 Task: Create Issue Issue0000000326 in Backlog  in Scrum Project Project0000000066 in Jira. Create Issue Issue0000000327 in Backlog  in Scrum Project Project0000000066 in Jira. Create Issue Issue0000000328 in Backlog  in Scrum Project Project0000000066 in Jira. Create Issue Issue0000000329 in Backlog  in Scrum Project Project0000000066 in Jira. Create Issue Issue0000000330 in Backlog  in Scrum Project Project0000000066 in Jira
Action: Mouse moved to (344, 96)
Screenshot: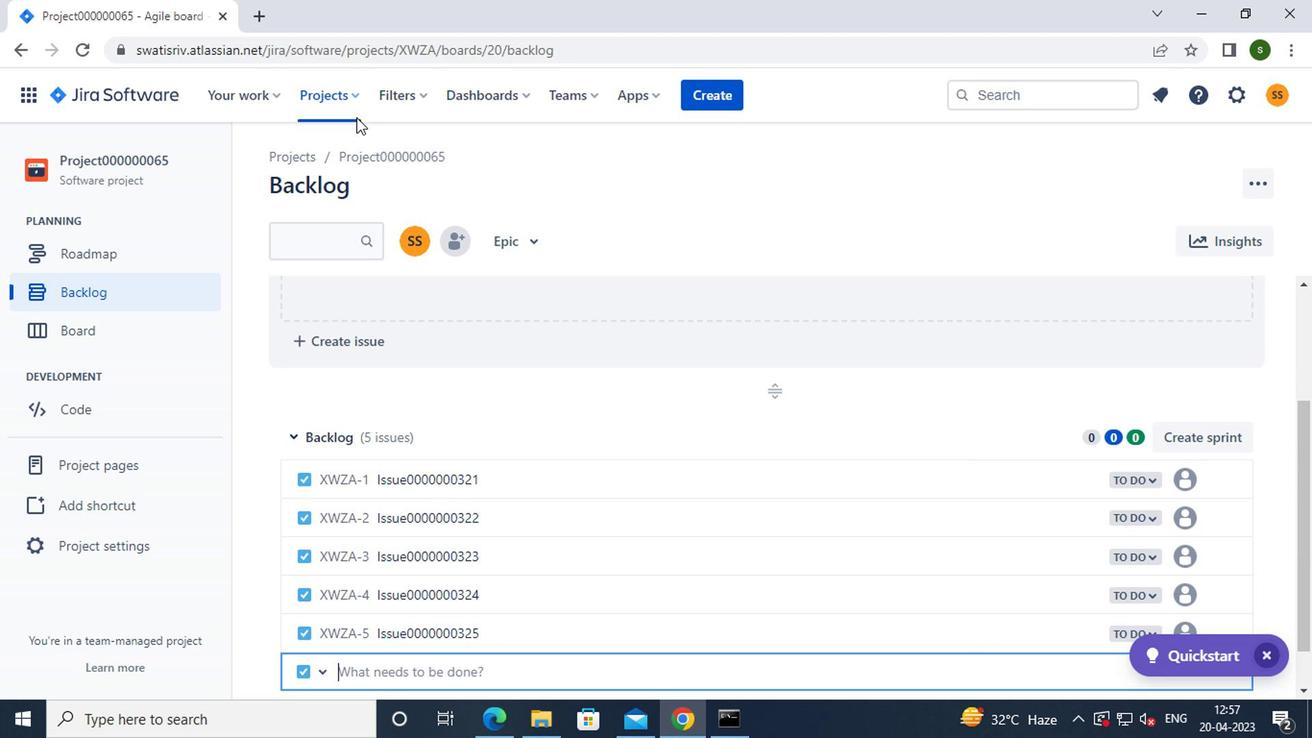 
Action: Mouse pressed left at (344, 96)
Screenshot: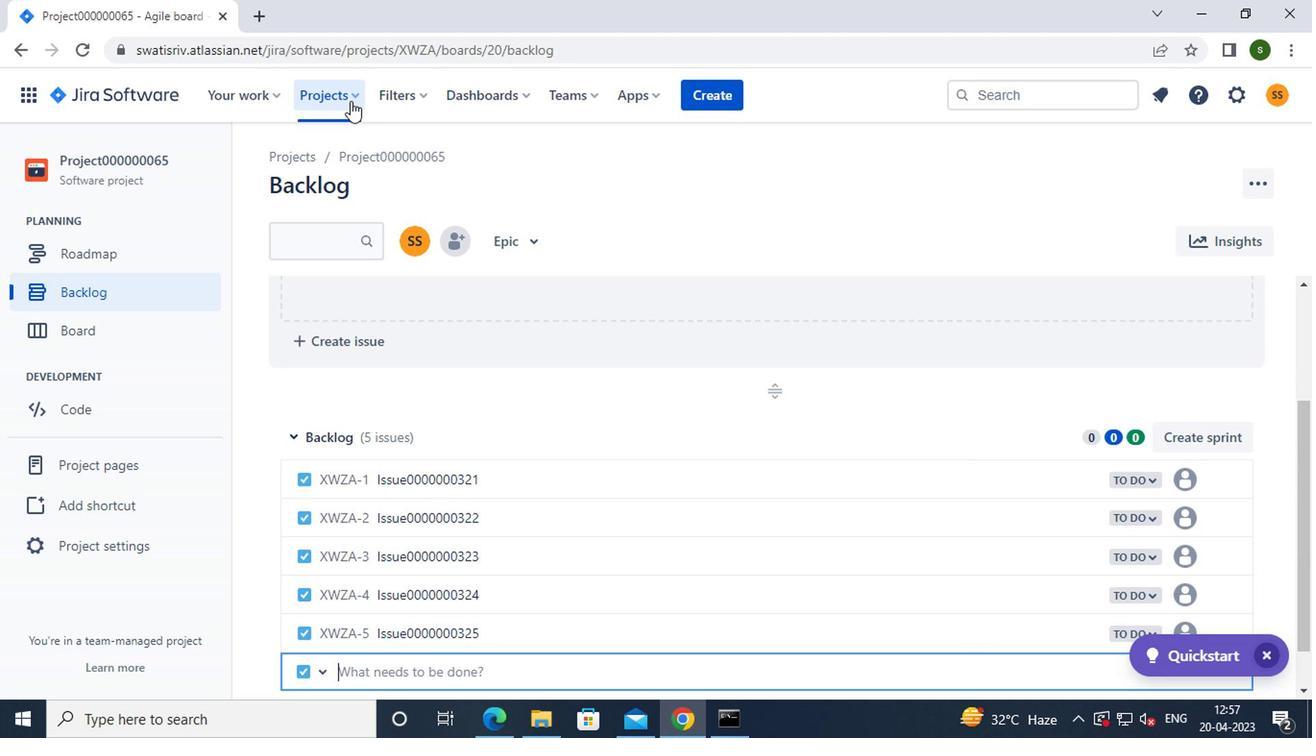 
Action: Mouse moved to (394, 233)
Screenshot: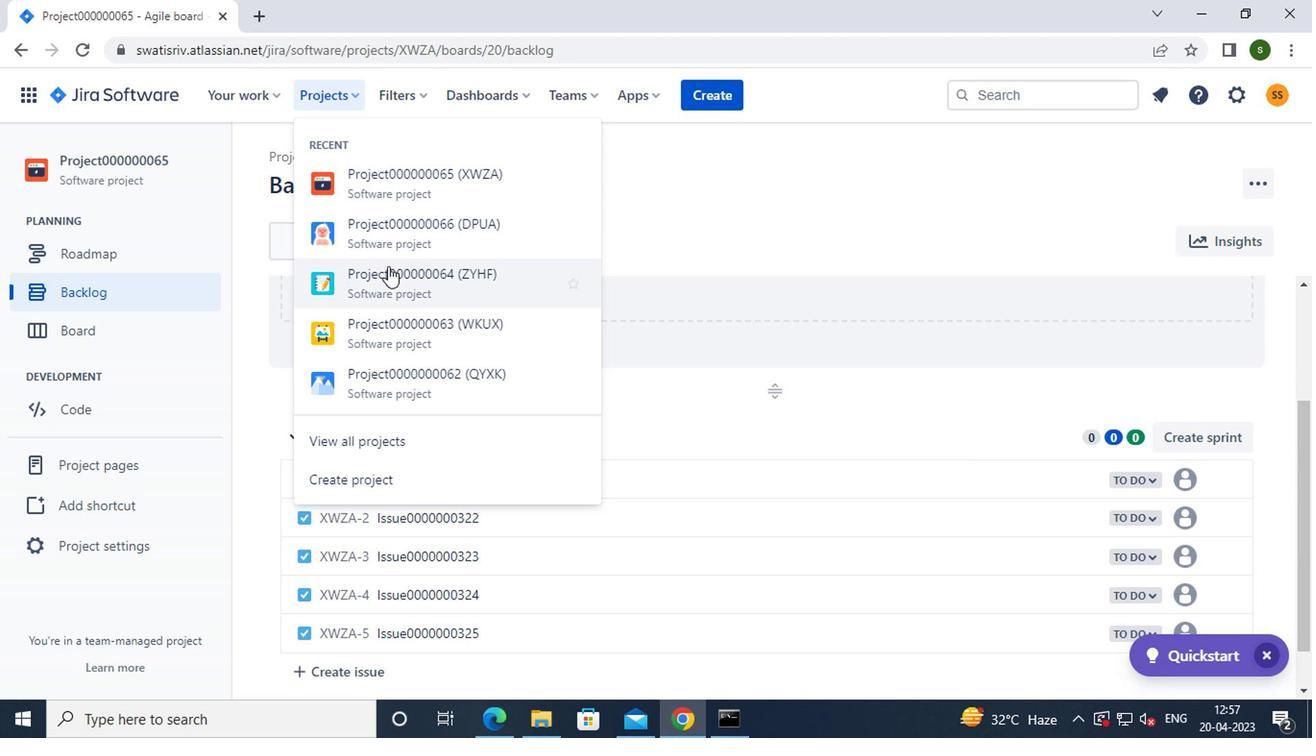 
Action: Mouse pressed left at (394, 233)
Screenshot: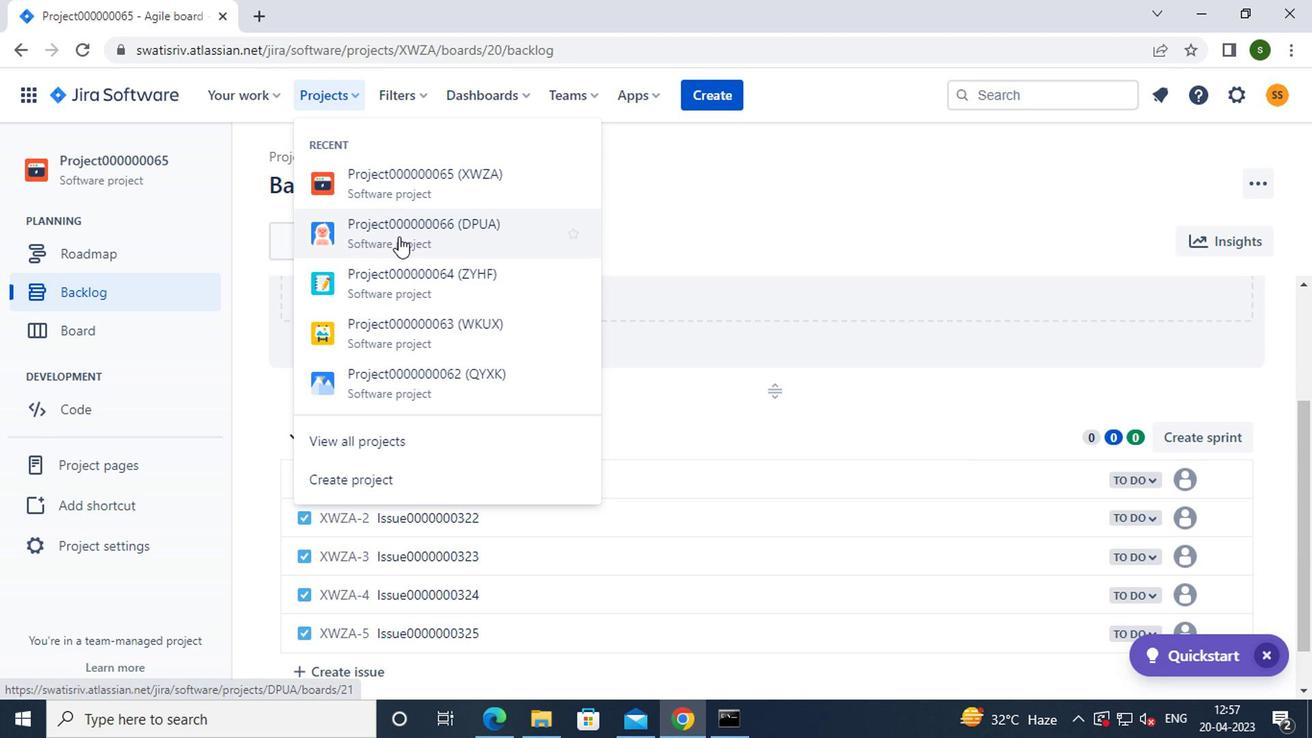 
Action: Mouse moved to (159, 290)
Screenshot: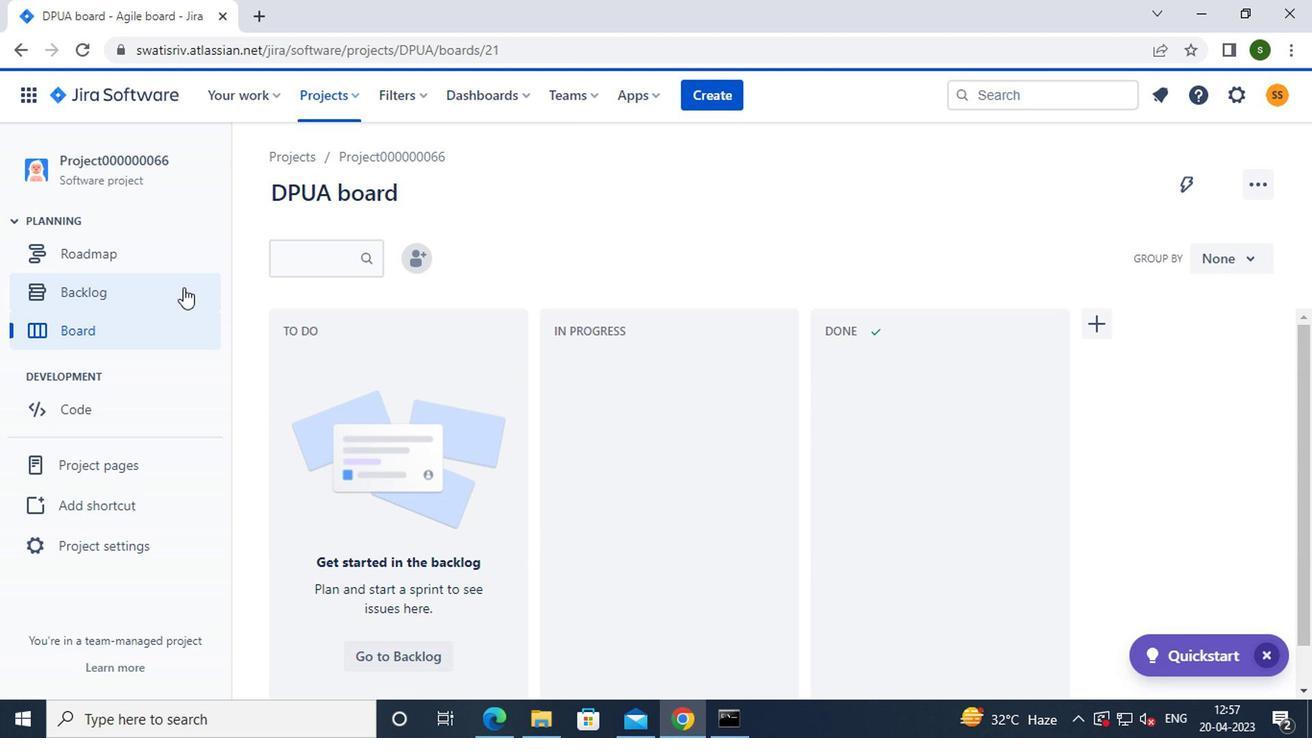 
Action: Mouse pressed left at (159, 290)
Screenshot: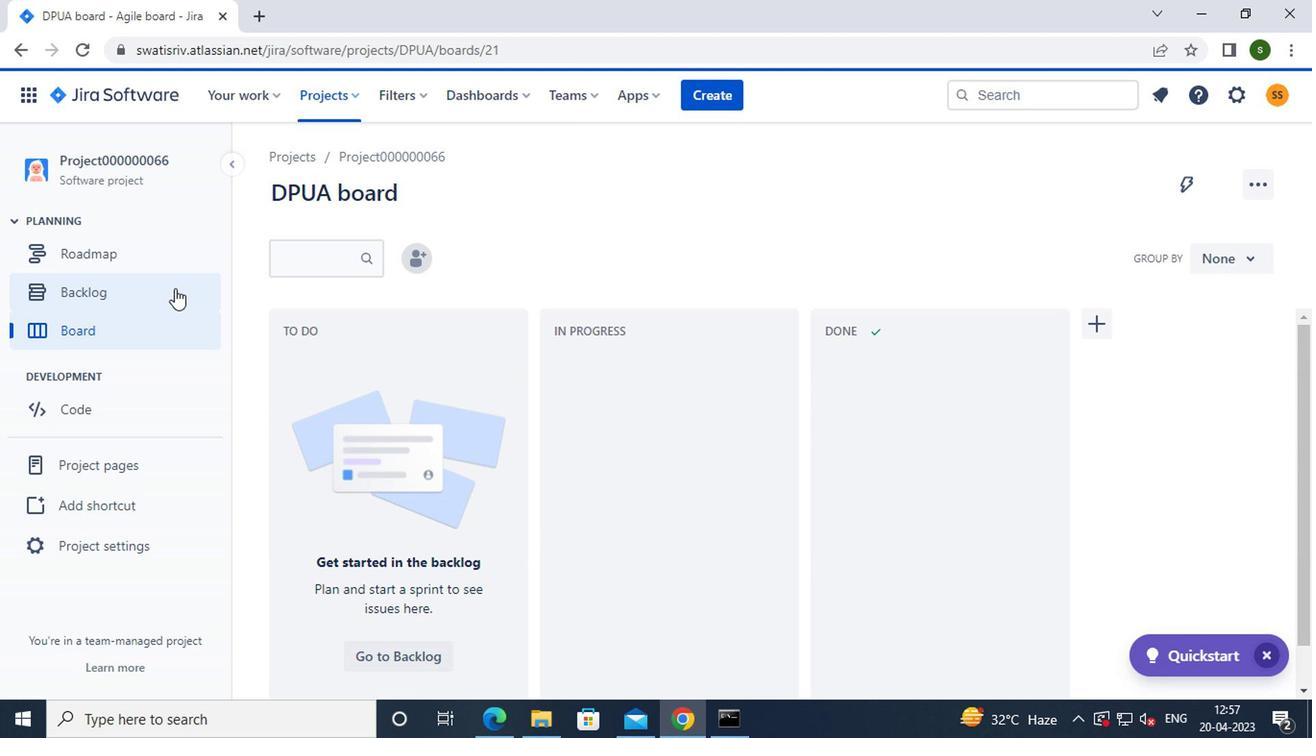 
Action: Mouse moved to (533, 612)
Screenshot: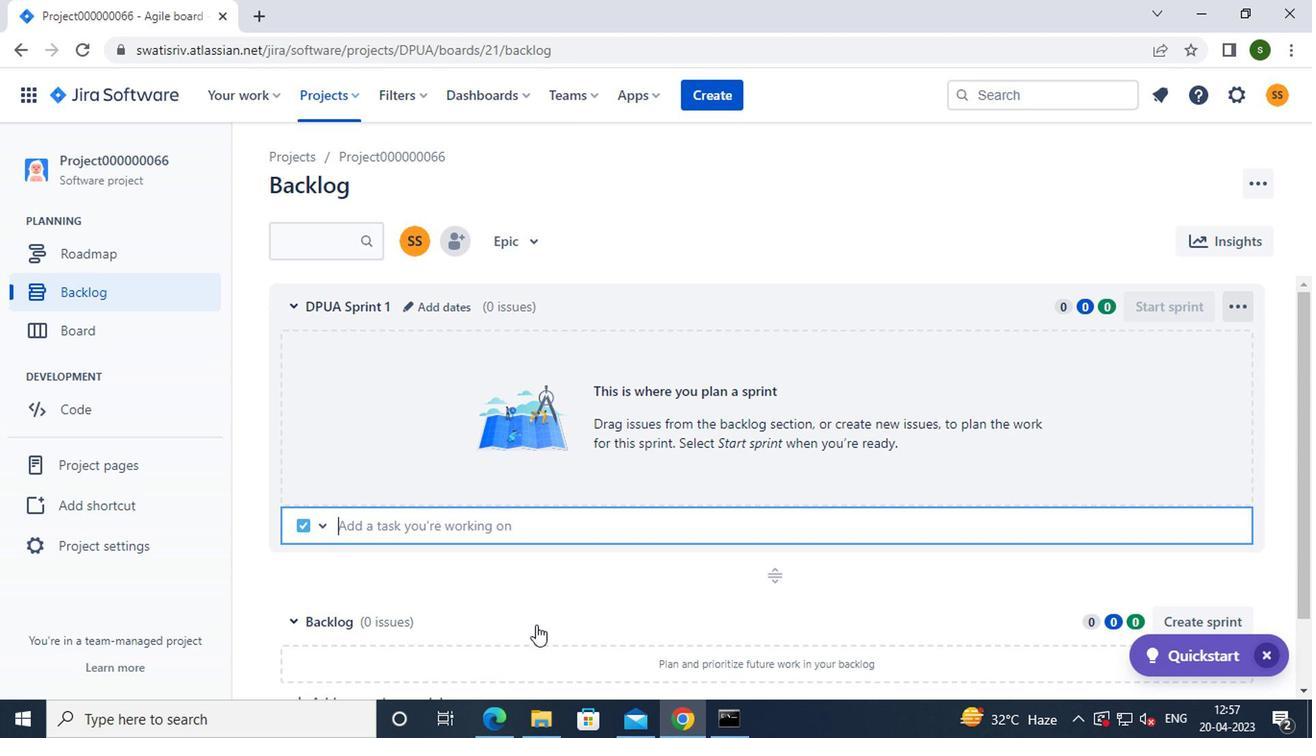 
Action: Mouse pressed left at (533, 612)
Screenshot: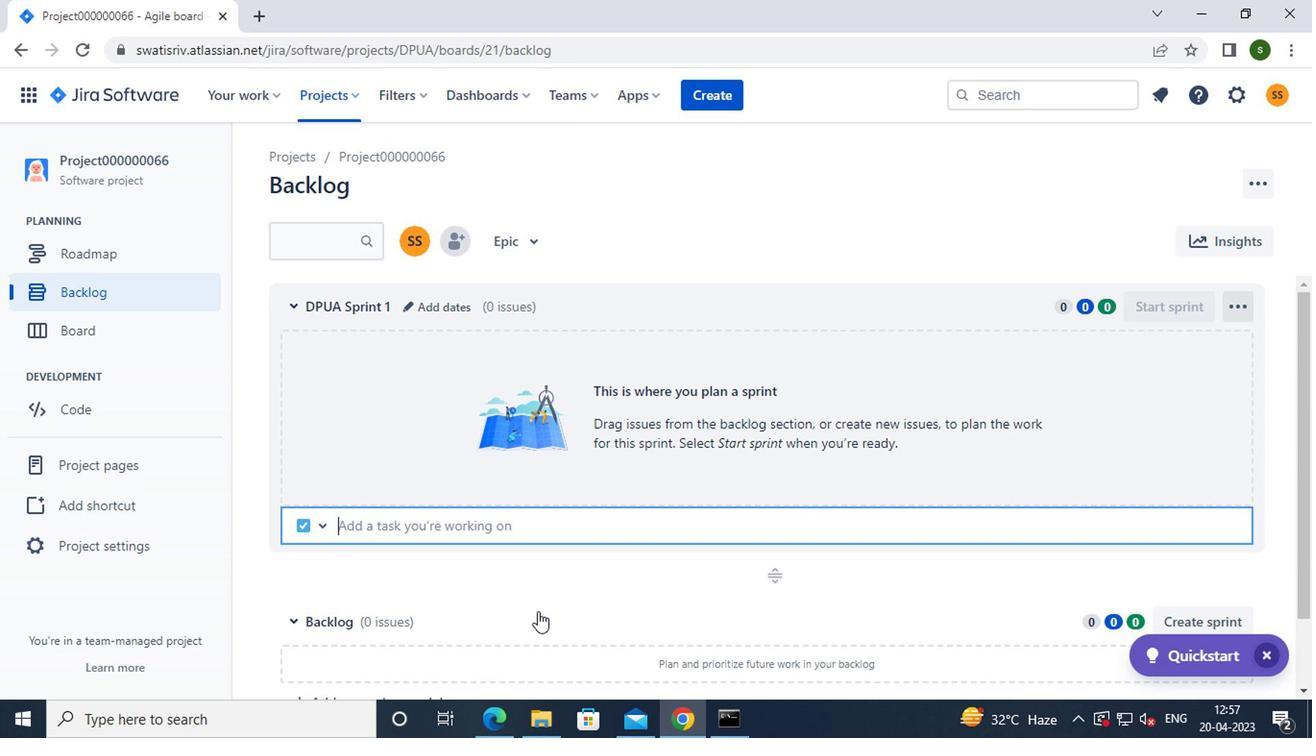 
Action: Mouse moved to (480, 532)
Screenshot: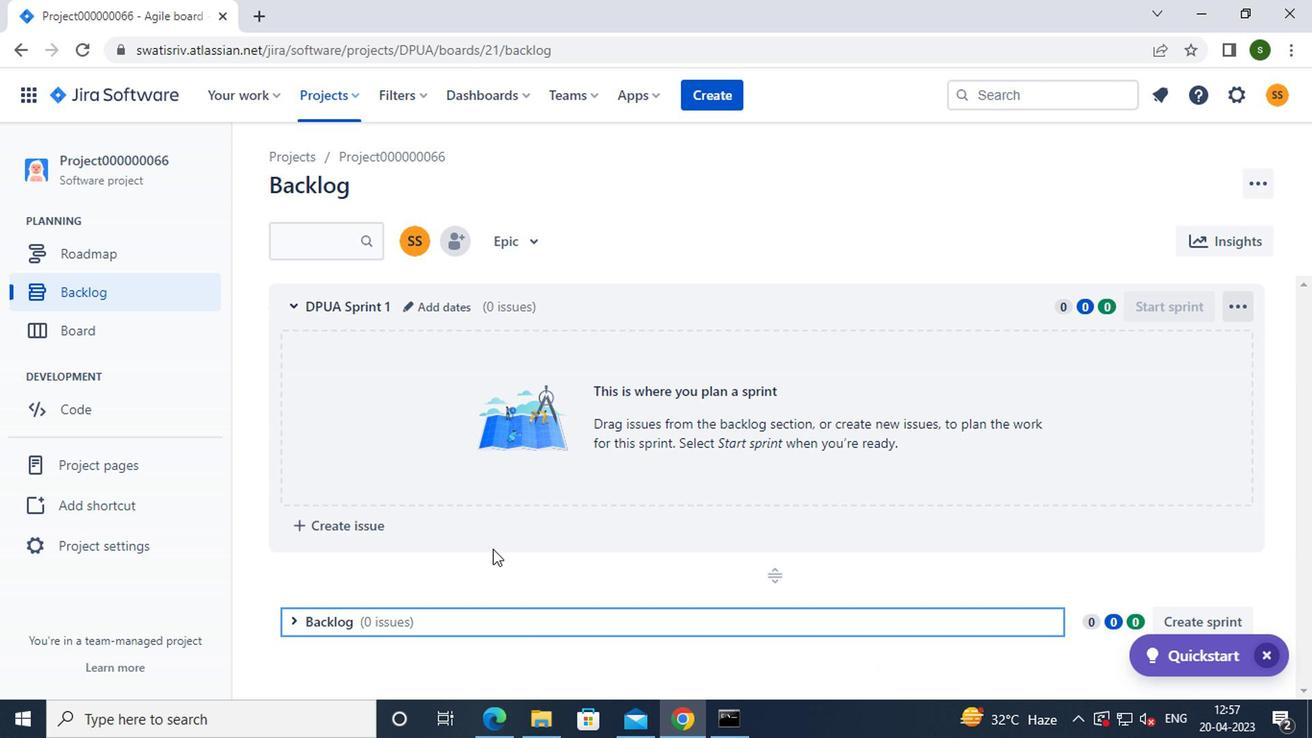 
Action: Mouse pressed left at (480, 532)
Screenshot: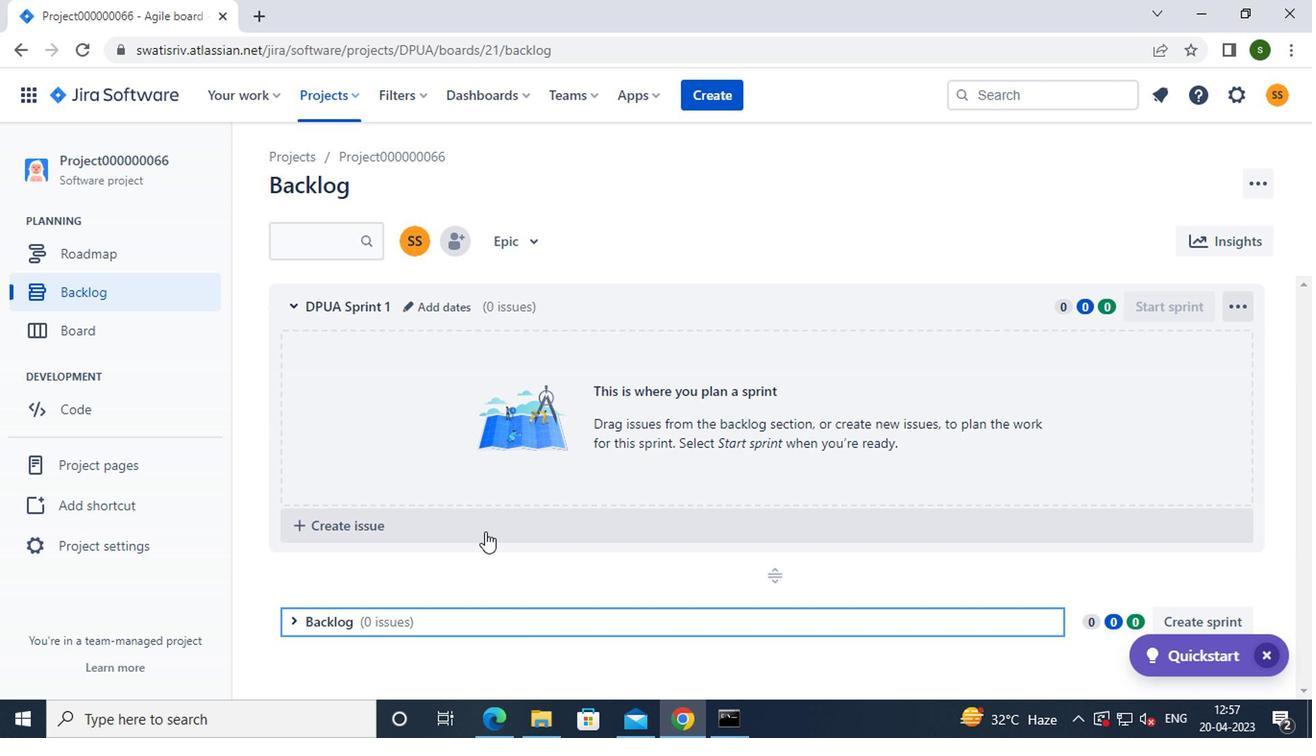 
Action: Key pressed i<Key.caps_lock>ssue0000000326<Key.enter>
Screenshot: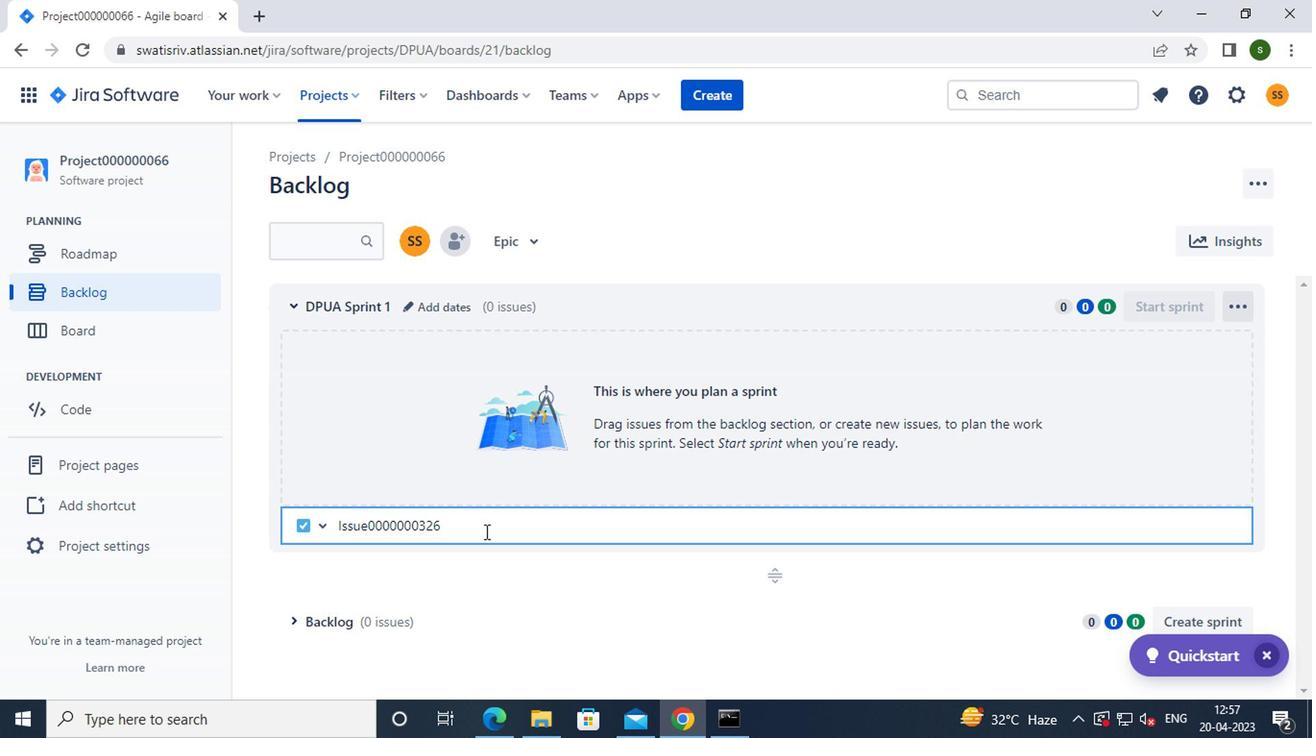 
Action: Mouse moved to (1218, 350)
Screenshot: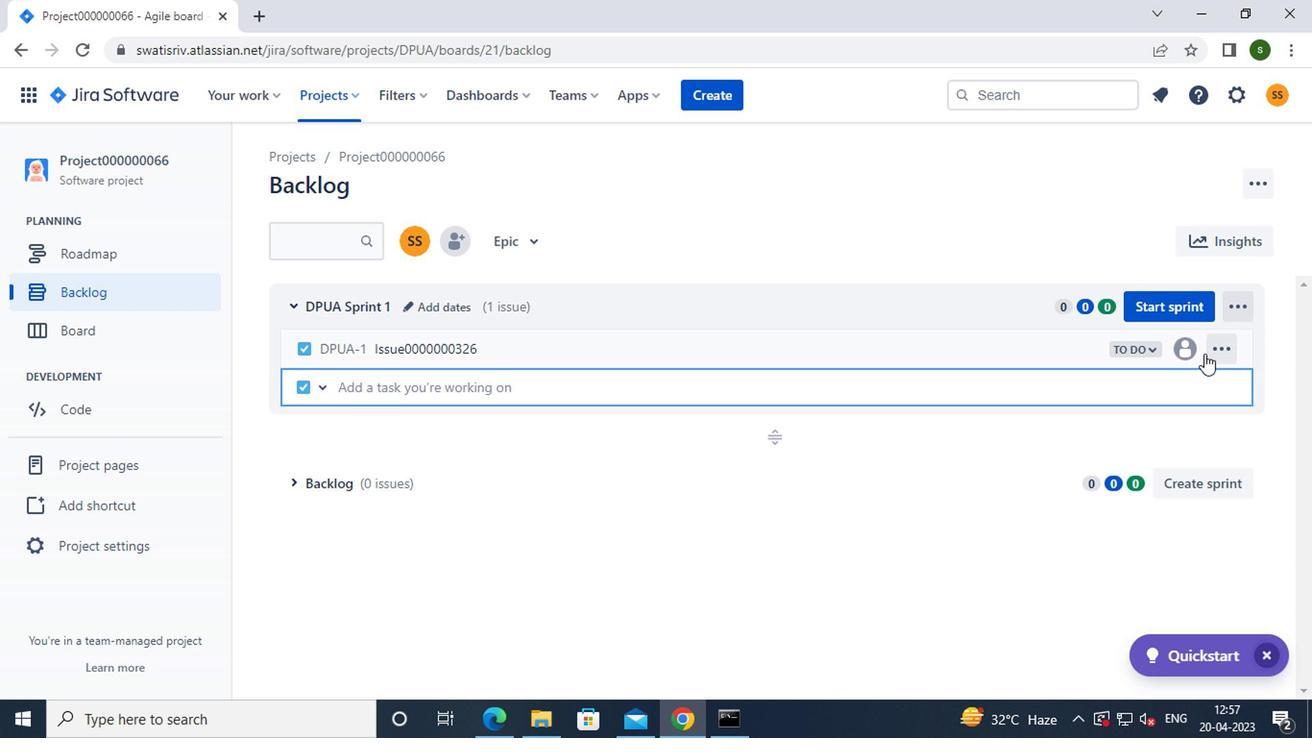 
Action: Mouse pressed left at (1218, 350)
Screenshot: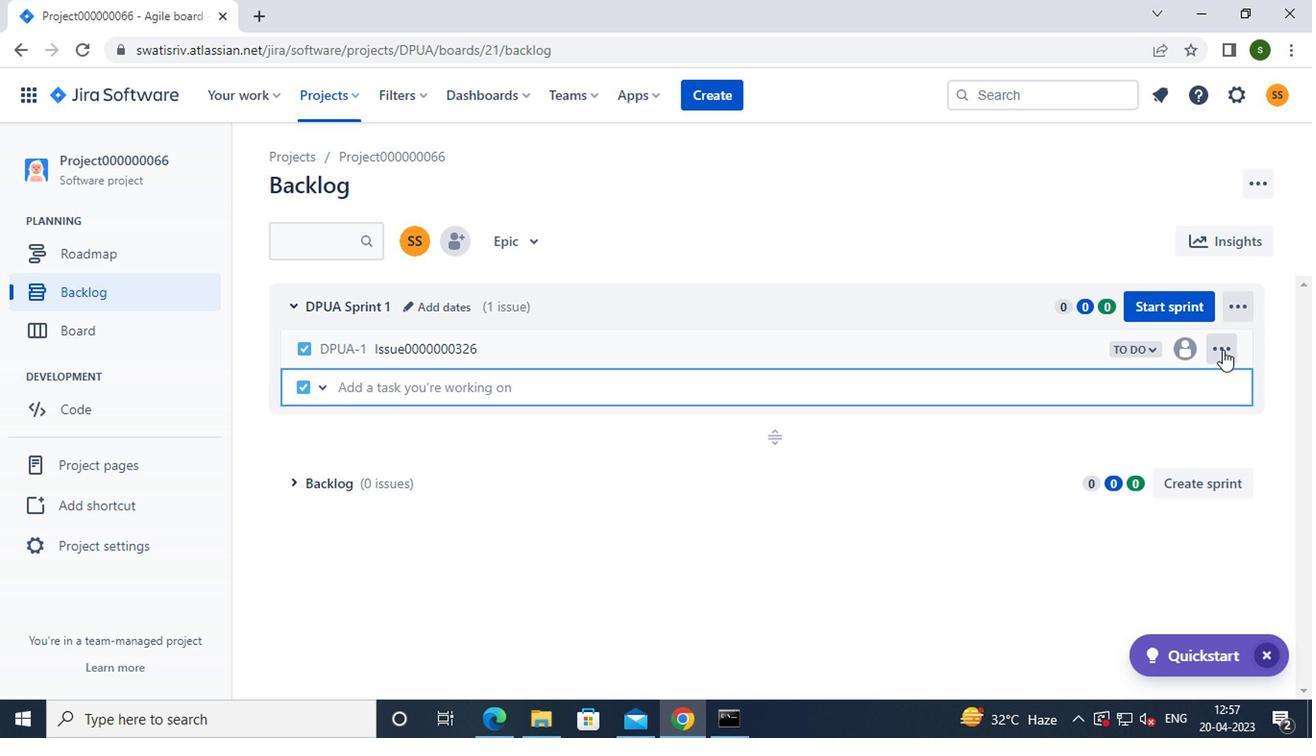 
Action: Mouse moved to (1172, 592)
Screenshot: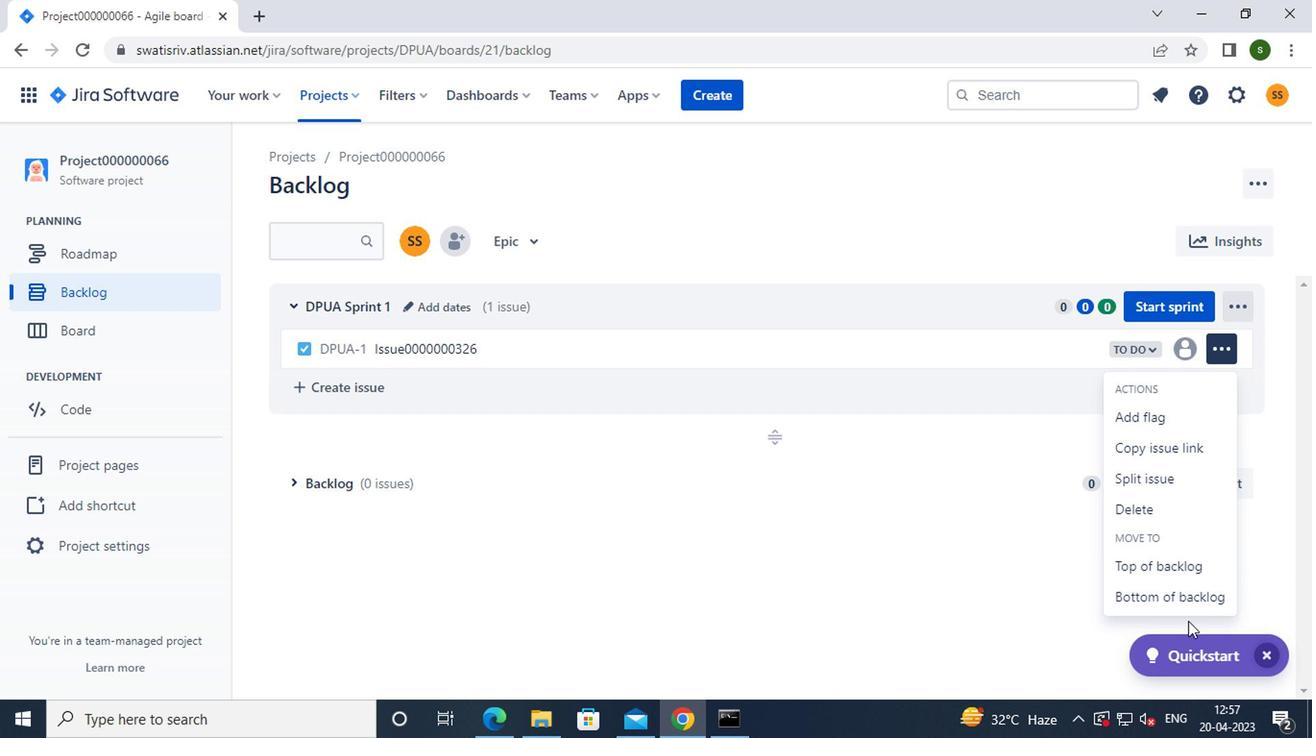 
Action: Mouse pressed left at (1172, 592)
Screenshot: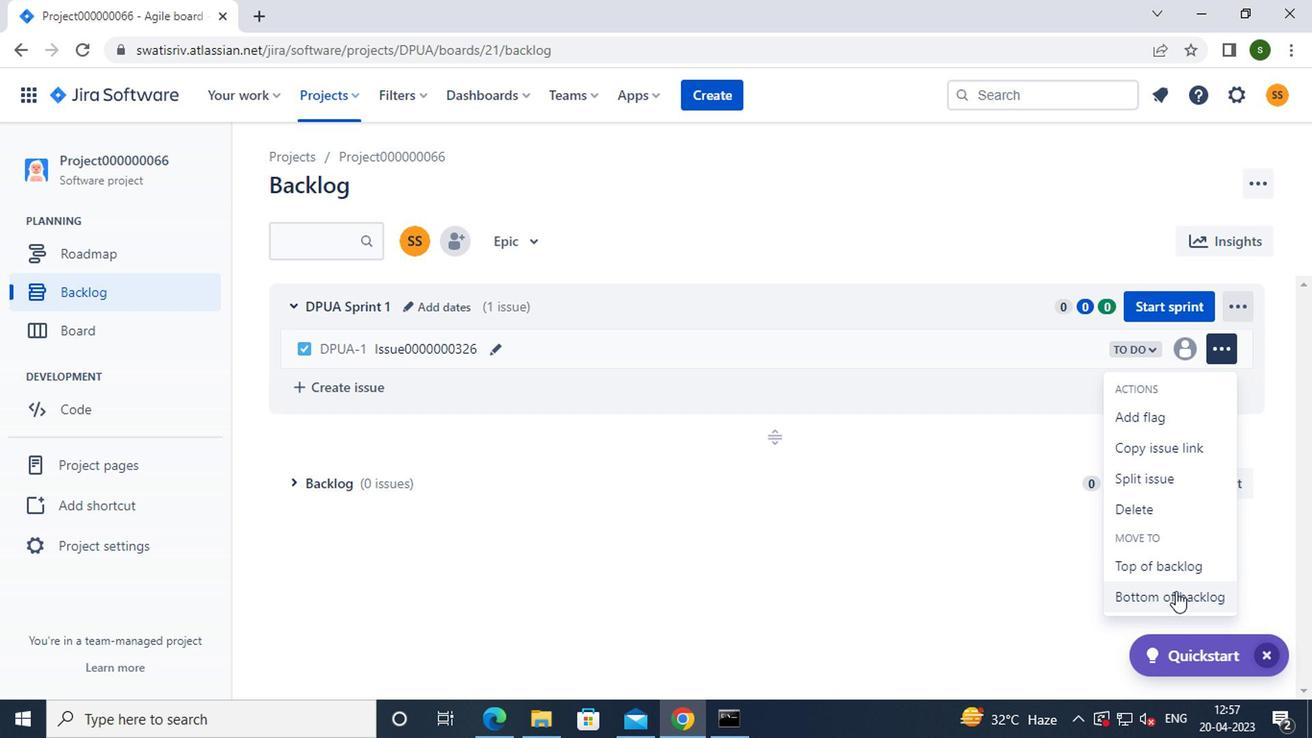 
Action: Mouse moved to (572, 526)
Screenshot: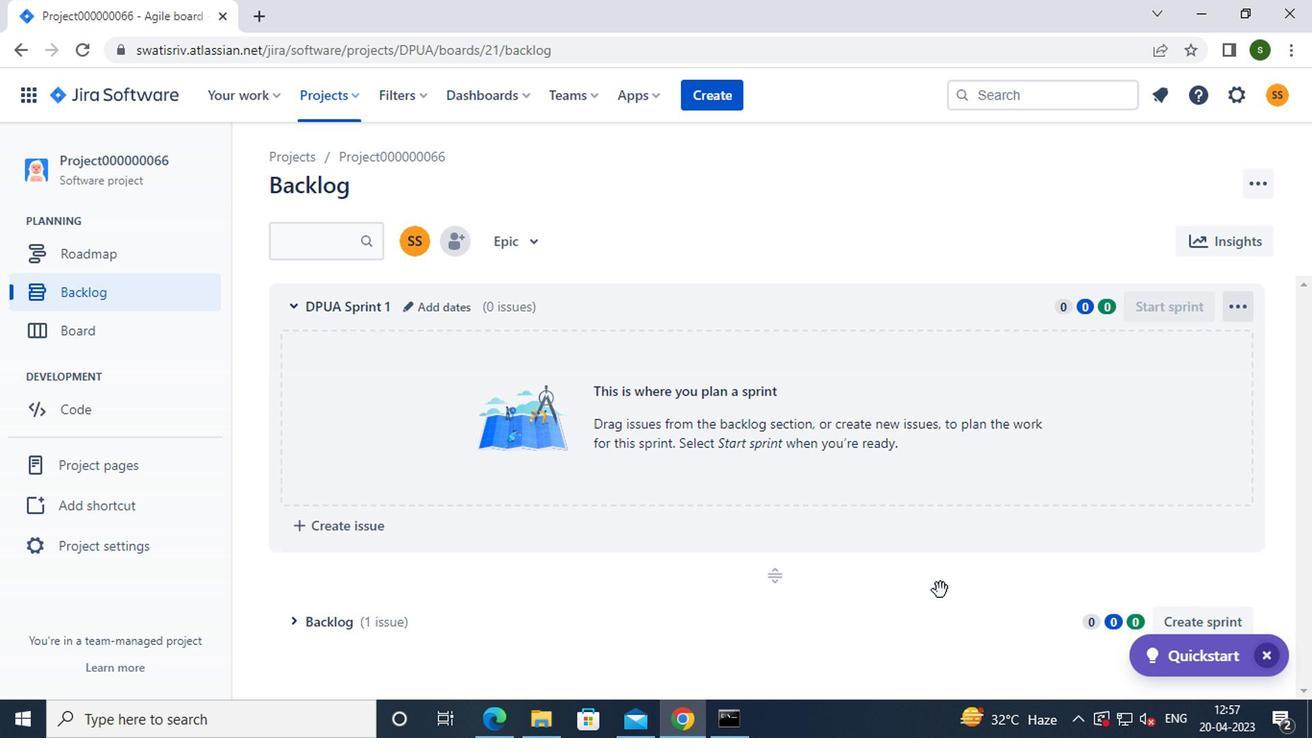 
Action: Mouse scrolled (572, 525) with delta (0, 0)
Screenshot: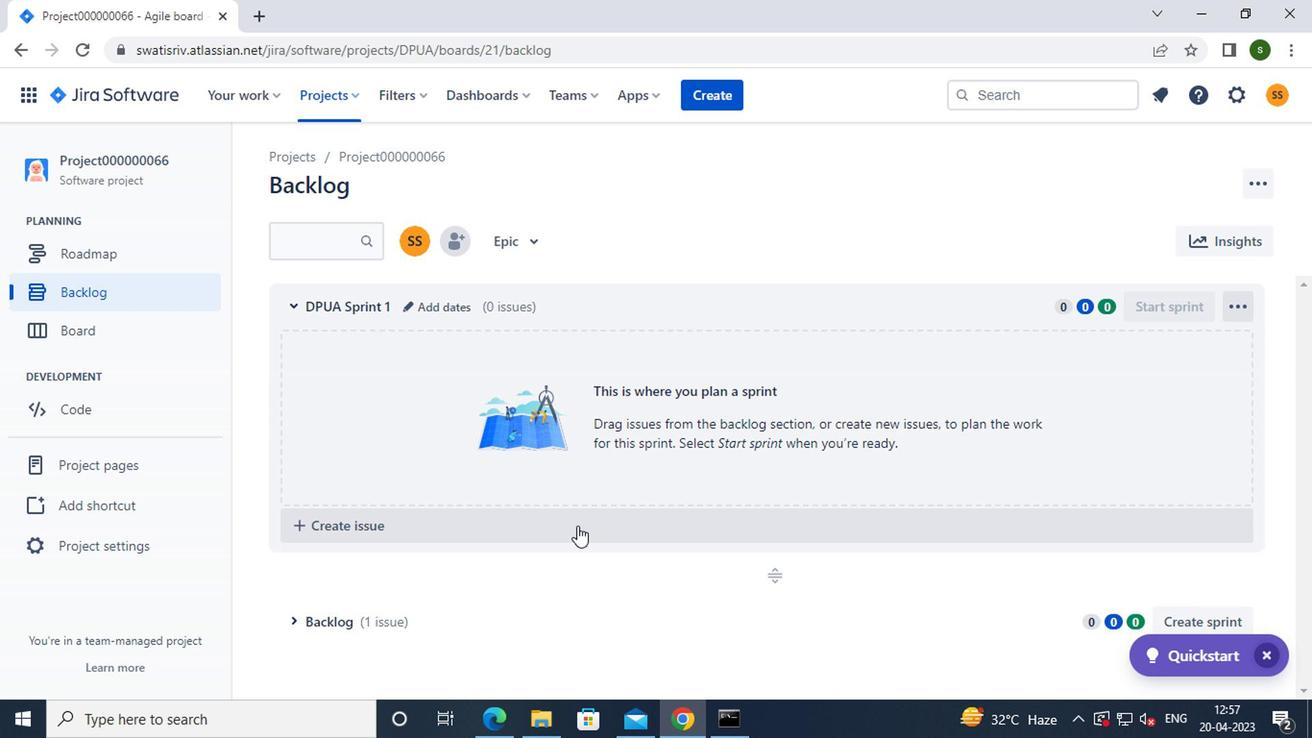 
Action: Mouse scrolled (572, 525) with delta (0, 0)
Screenshot: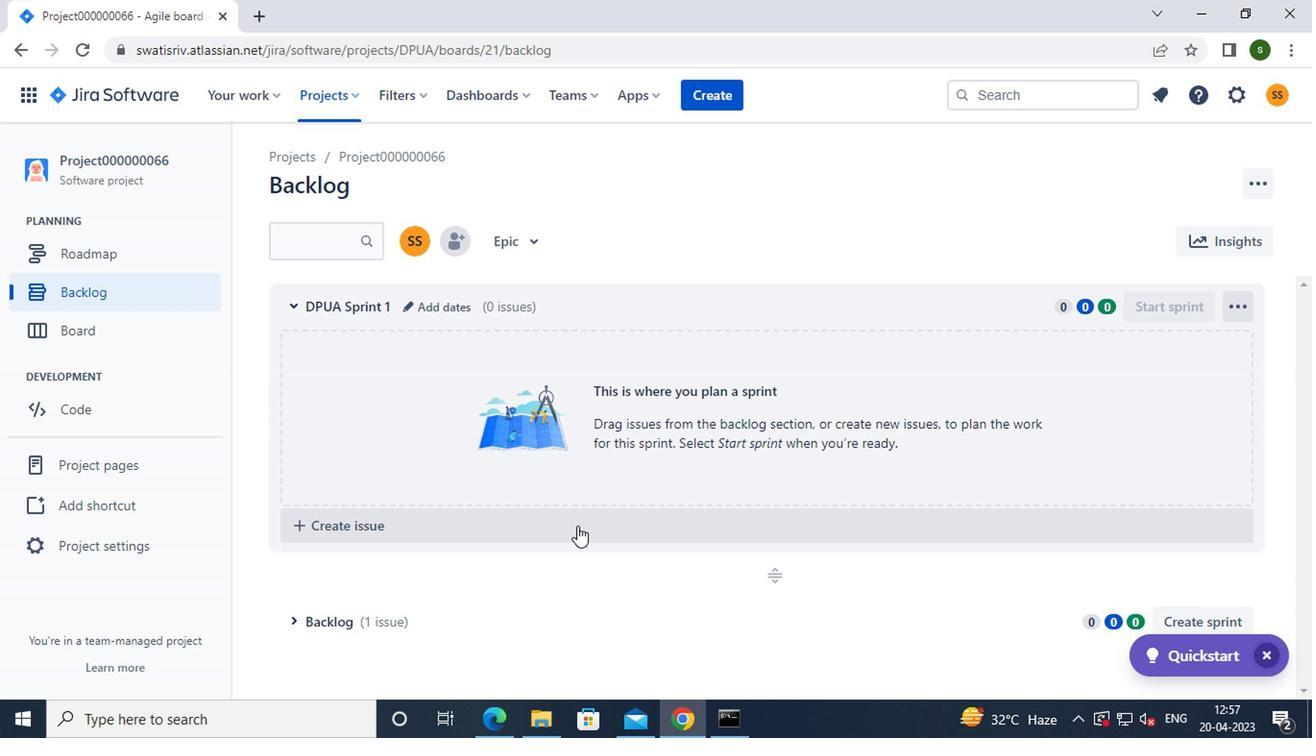 
Action: Mouse scrolled (572, 525) with delta (0, 0)
Screenshot: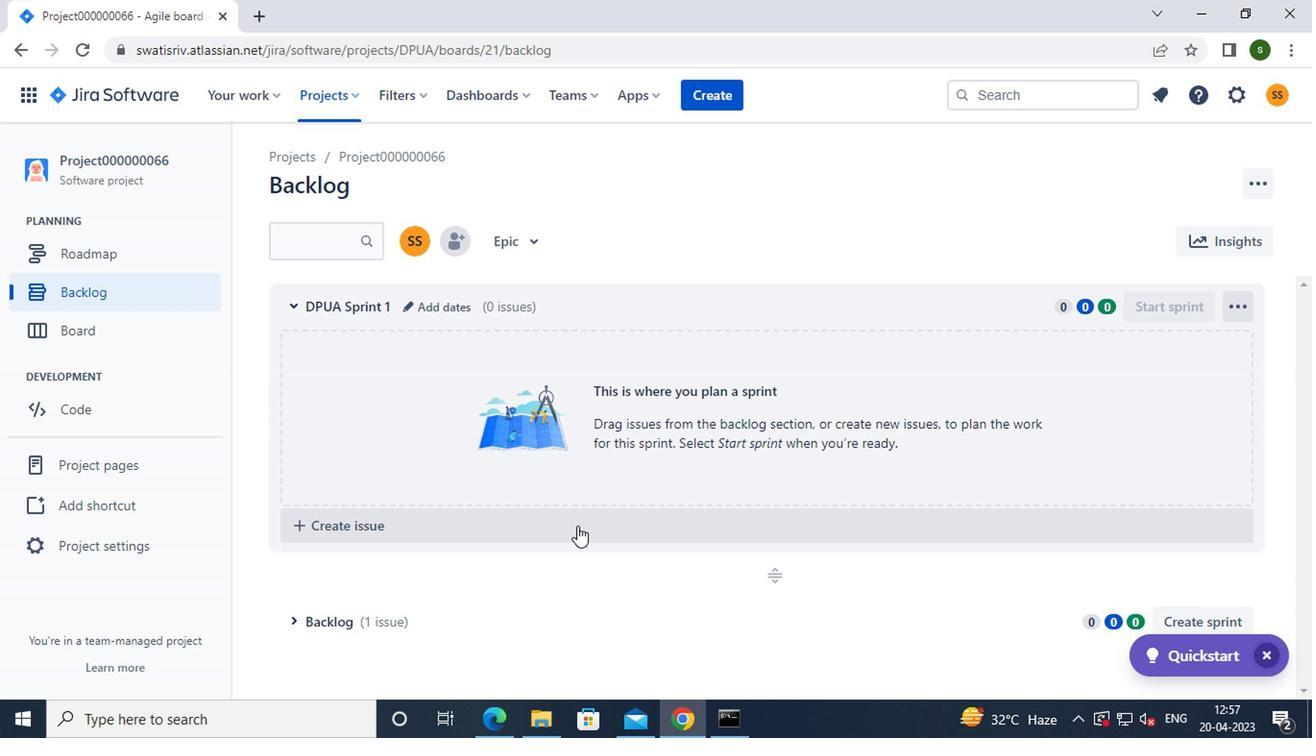 
Action: Mouse moved to (361, 620)
Screenshot: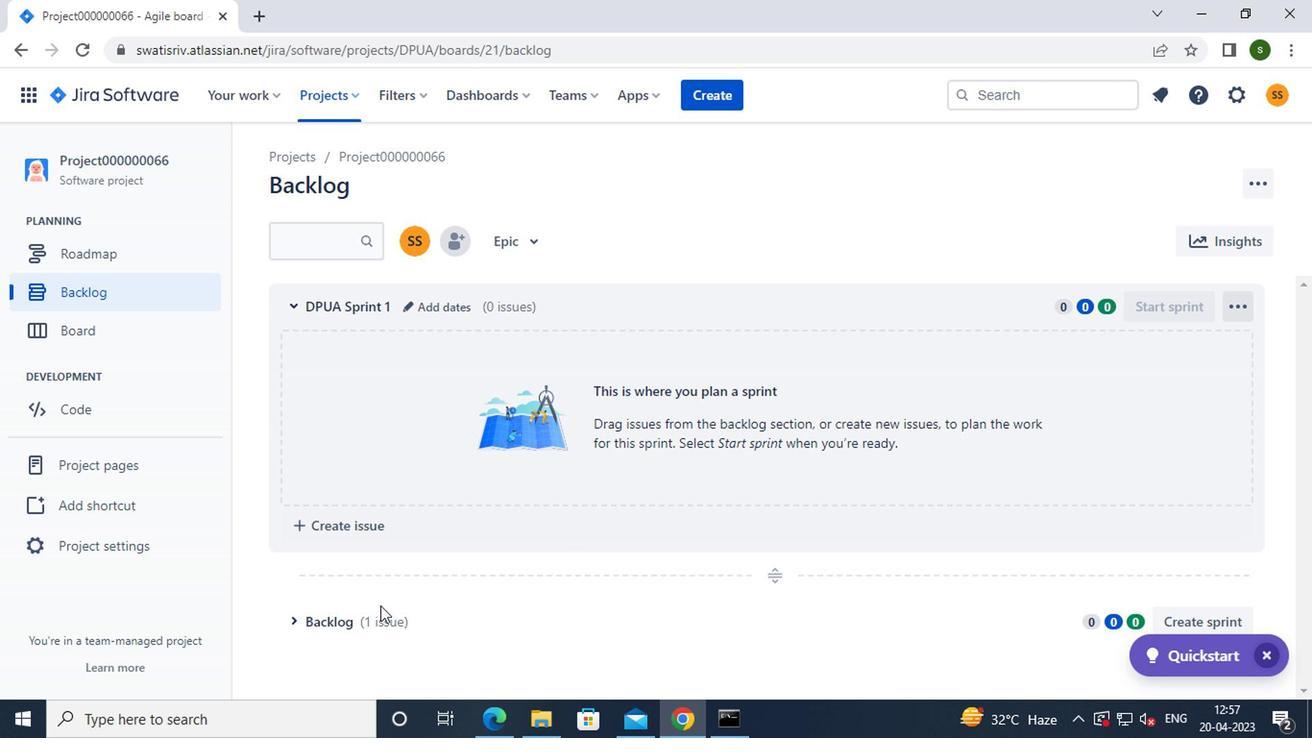 
Action: Mouse pressed left at (361, 620)
Screenshot: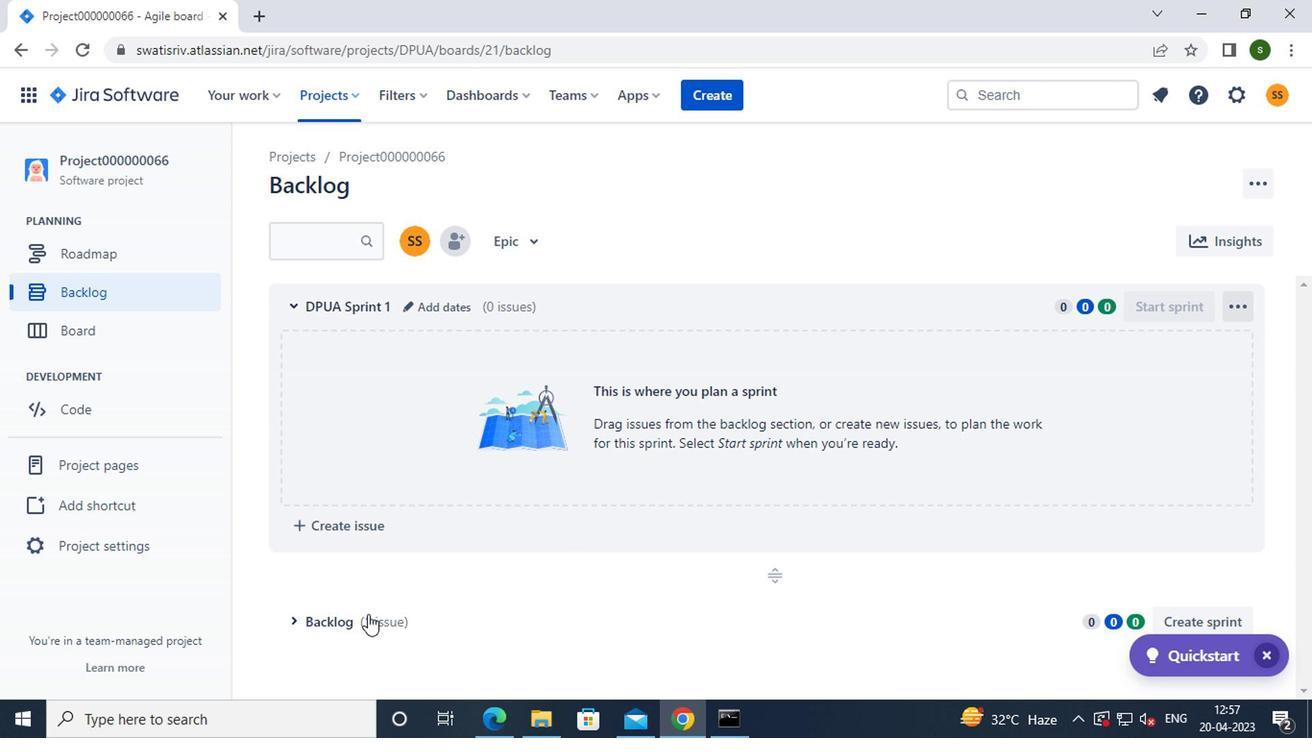 
Action: Mouse moved to (586, 599)
Screenshot: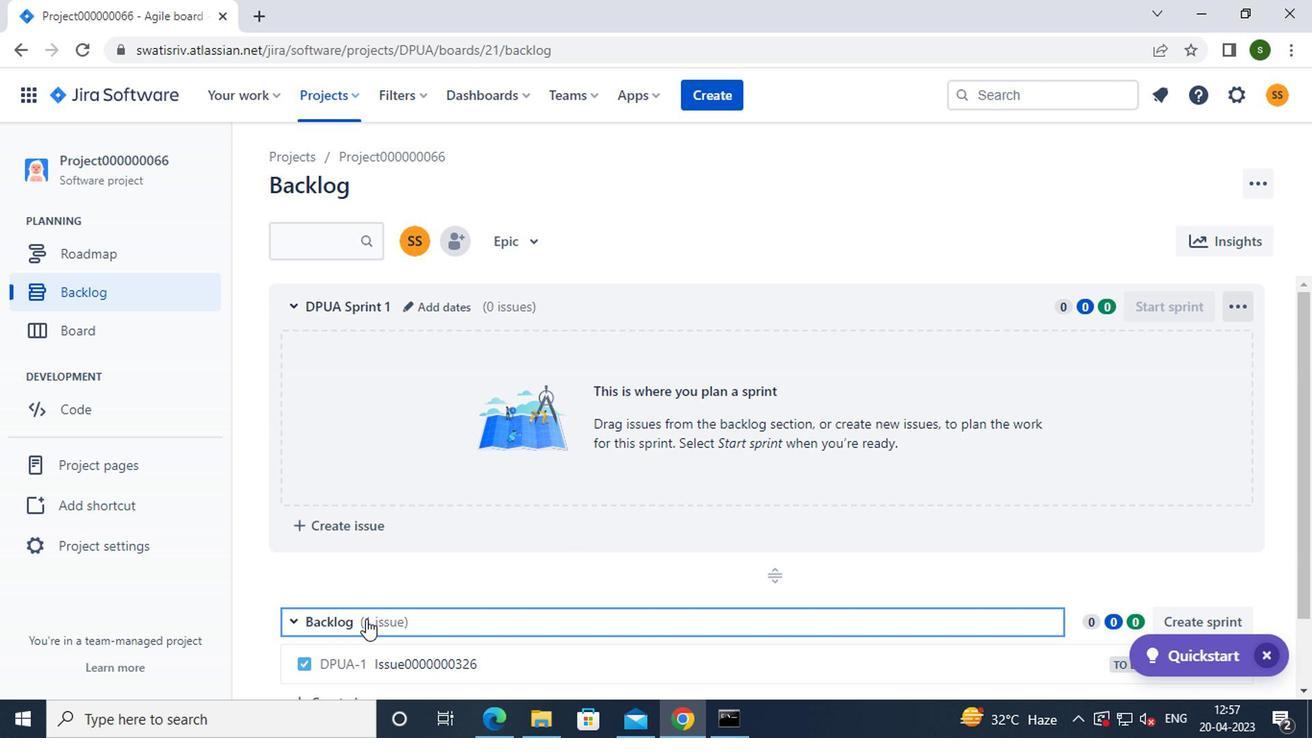 
Action: Mouse scrolled (586, 598) with delta (0, 0)
Screenshot: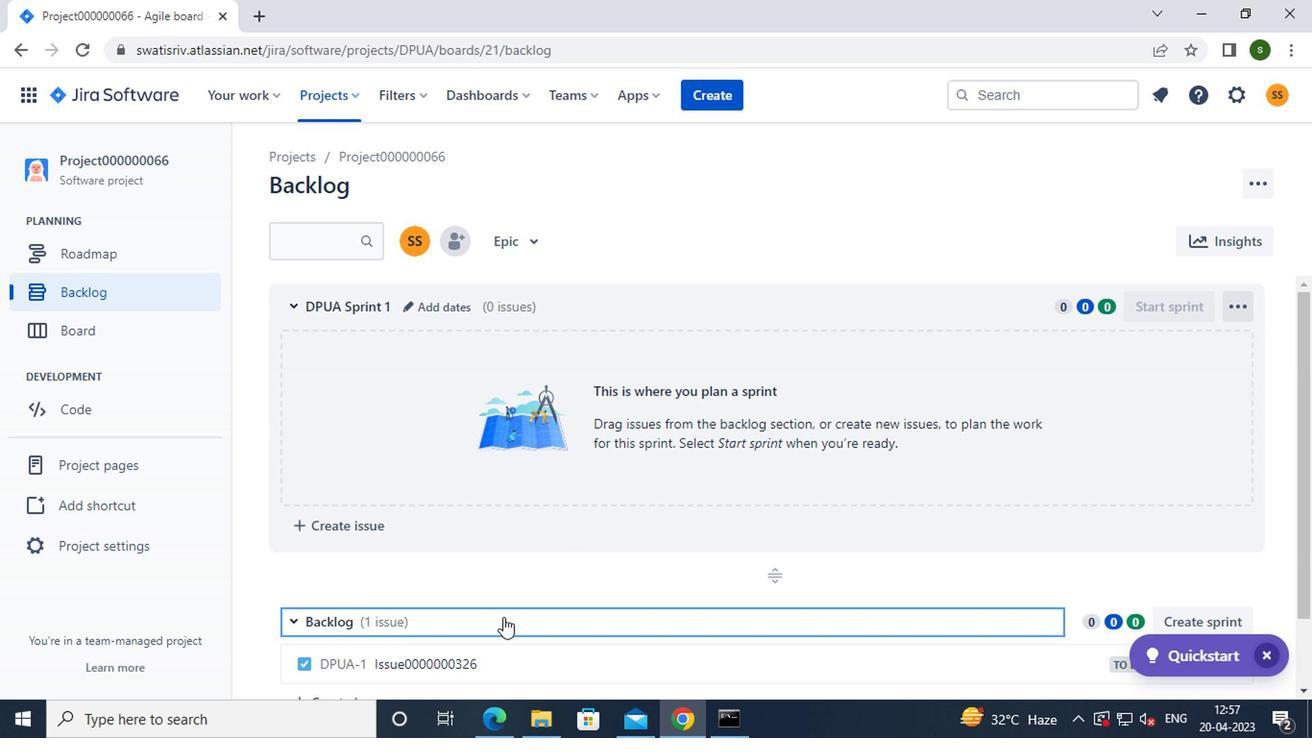 
Action: Mouse scrolled (586, 598) with delta (0, 0)
Screenshot: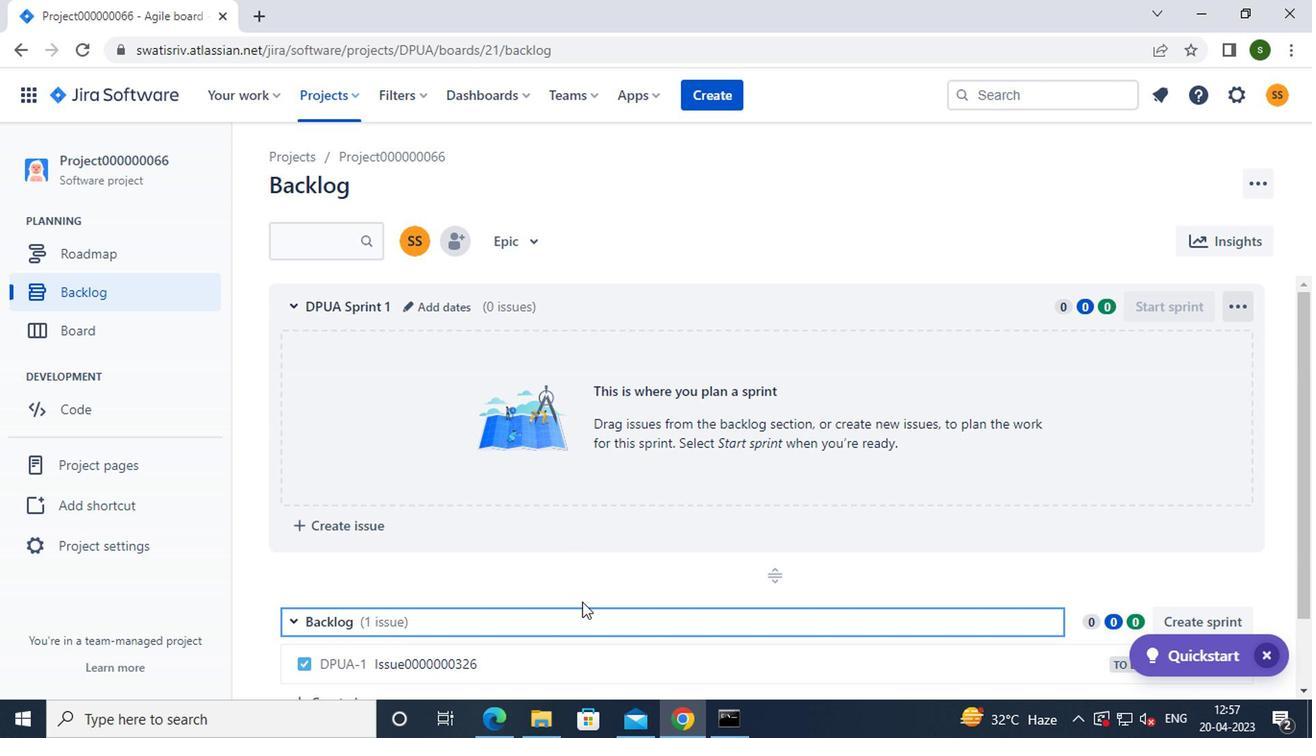 
Action: Mouse moved to (443, 614)
Screenshot: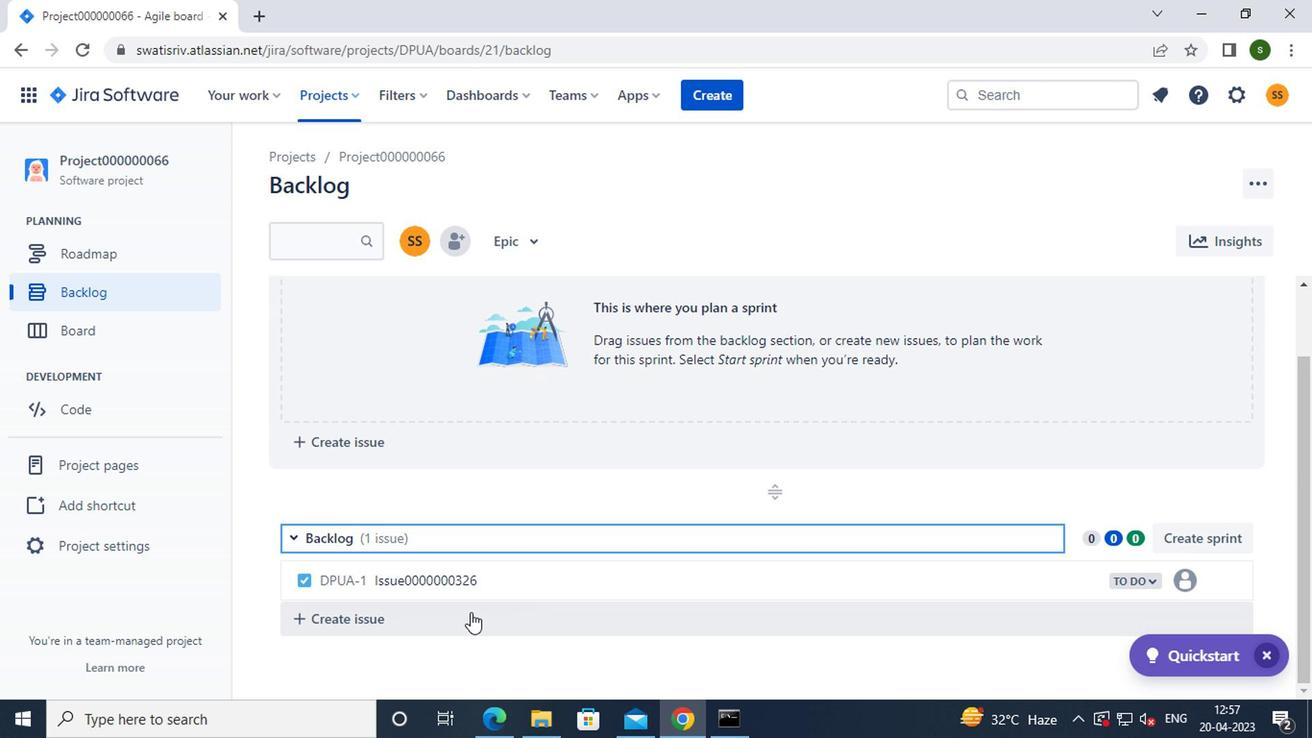 
Action: Mouse pressed left at (443, 614)
Screenshot: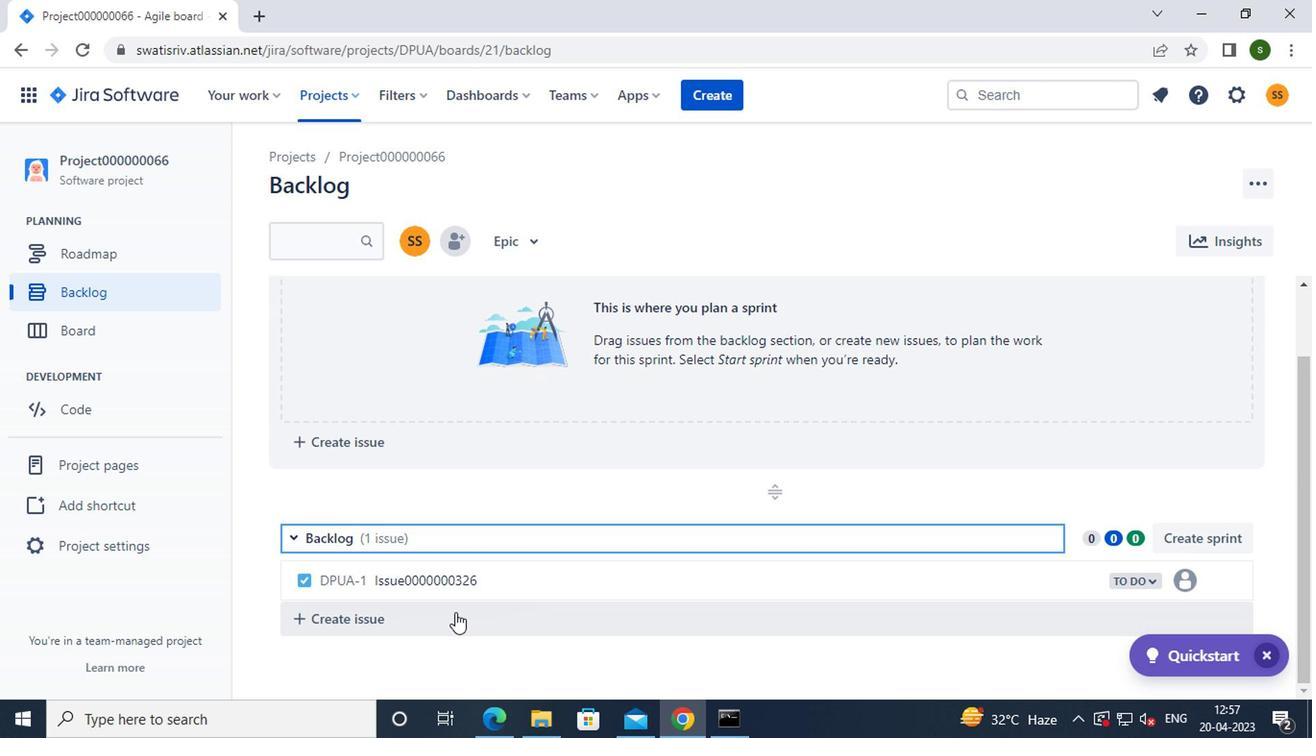 
Action: Mouse moved to (439, 624)
Screenshot: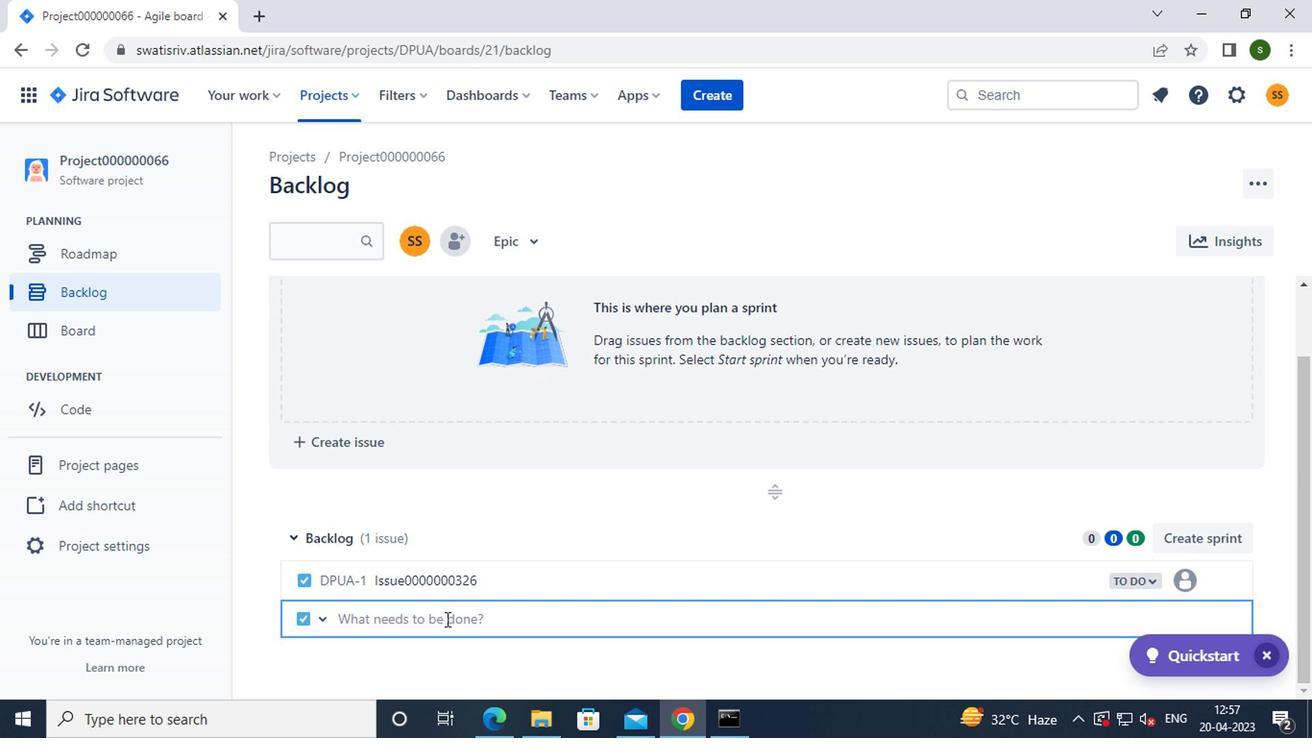 
Action: Key pressed <Key.caps_lock>i<Key.caps_lock>ssue0000000327<Key.enter><Key.caps_lock>i<Key.caps_lock>ssue0000000328<Key.enter>
Screenshot: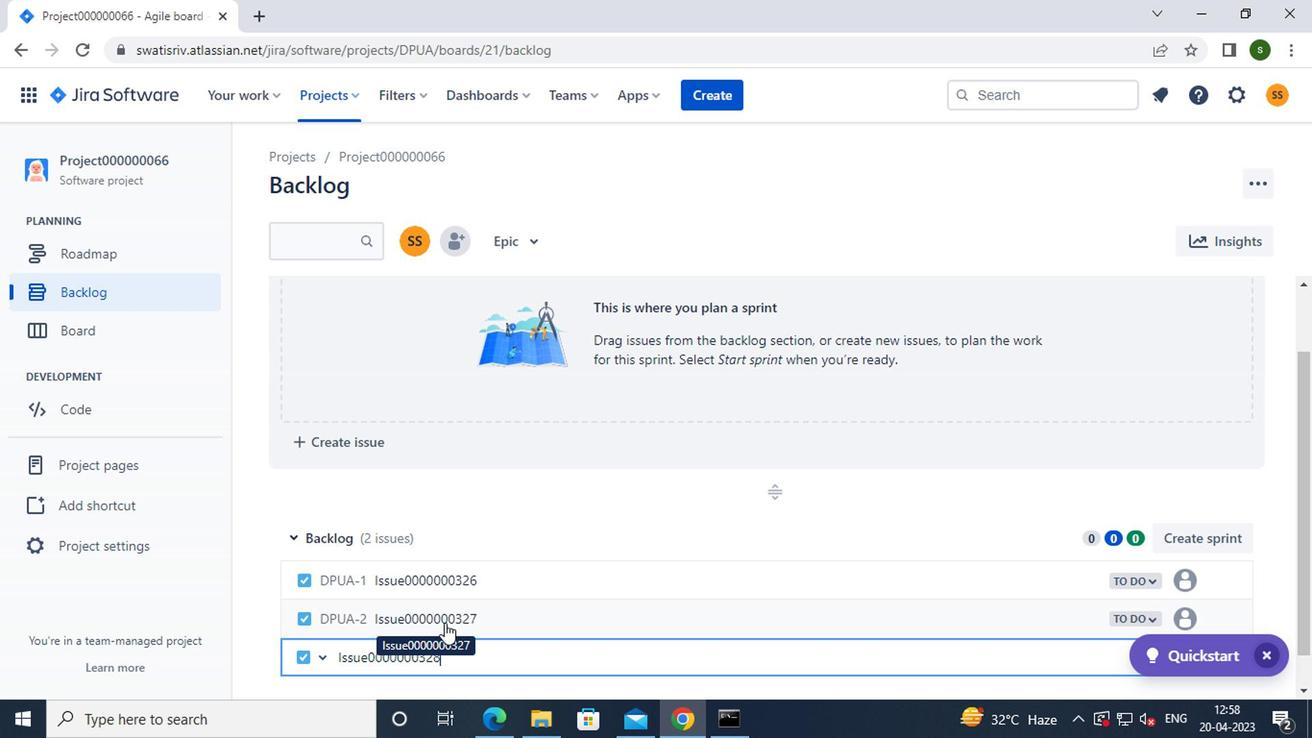 
Action: Mouse moved to (637, 556)
Screenshot: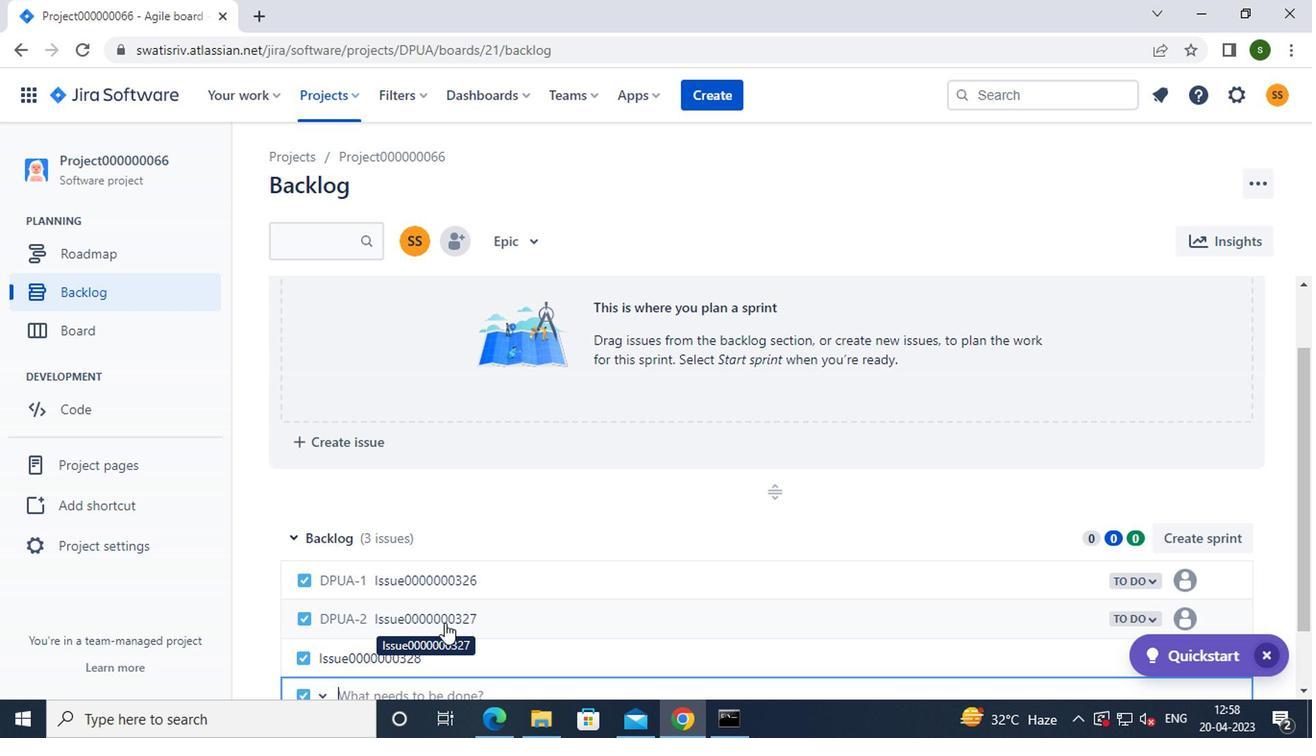 
Action: Mouse scrolled (637, 555) with delta (0, 0)
Screenshot: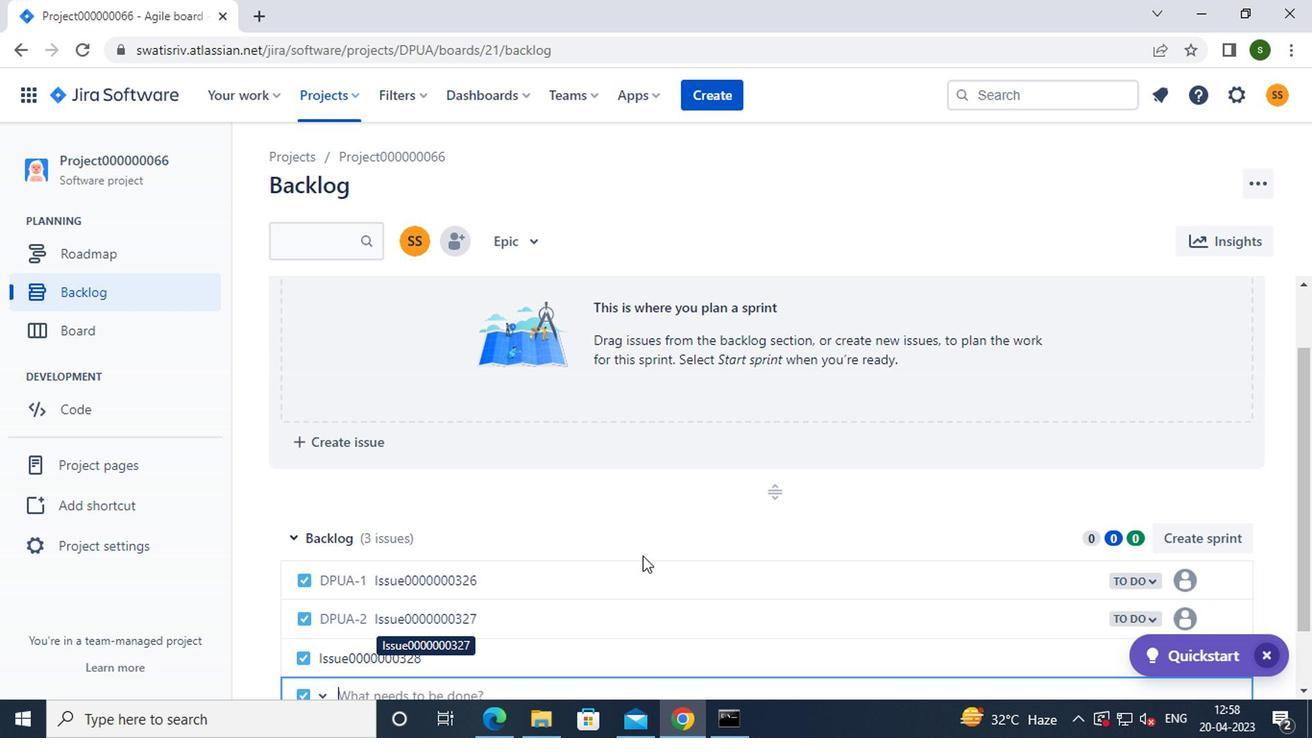 
Action: Mouse moved to (400, 620)
Screenshot: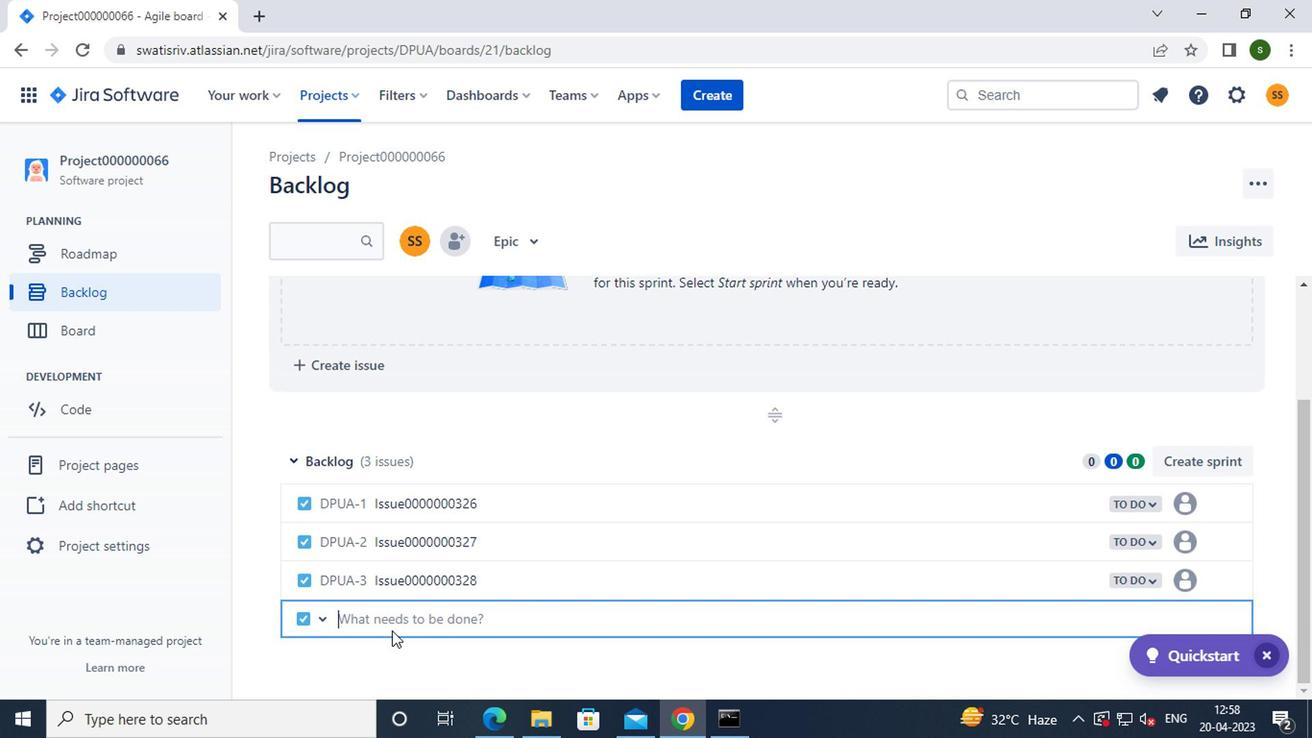 
Action: Key pressed <Key.caps_lock>i<Key.caps_lock>ssue0000000329<Key.enter>
Screenshot: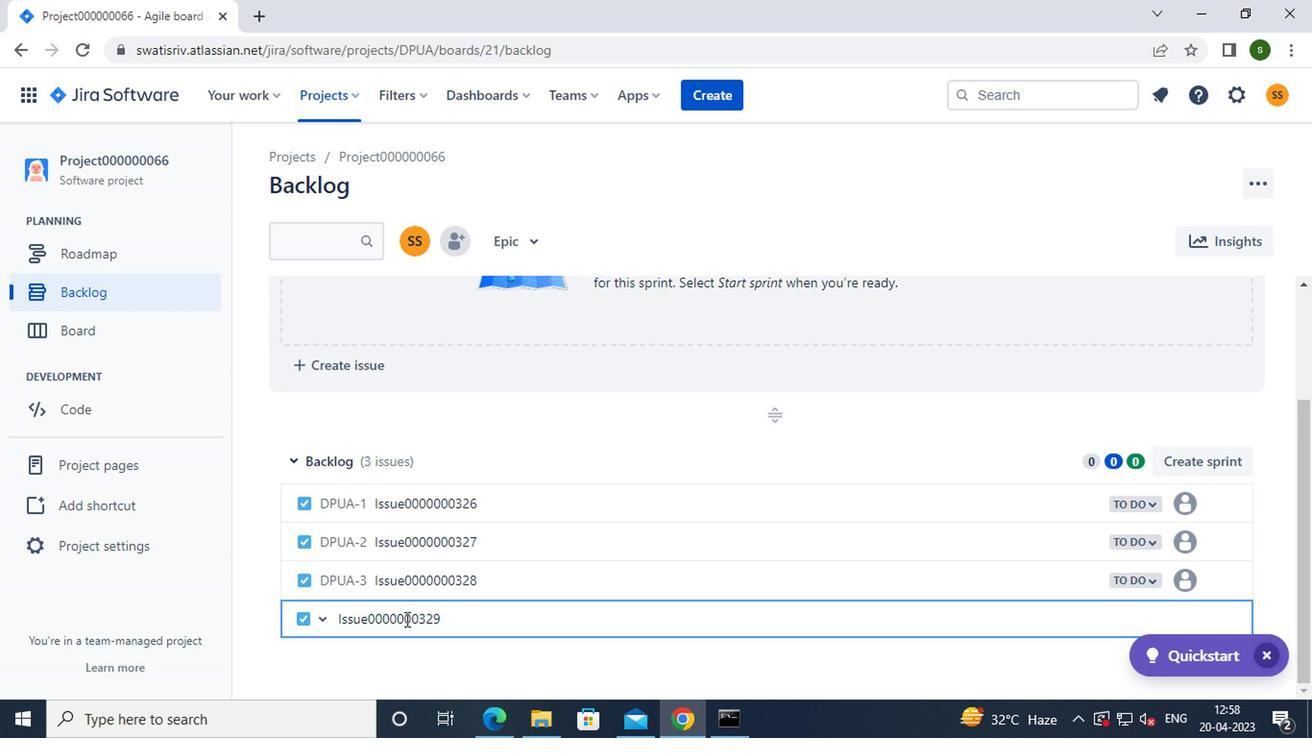
Action: Mouse moved to (413, 659)
Screenshot: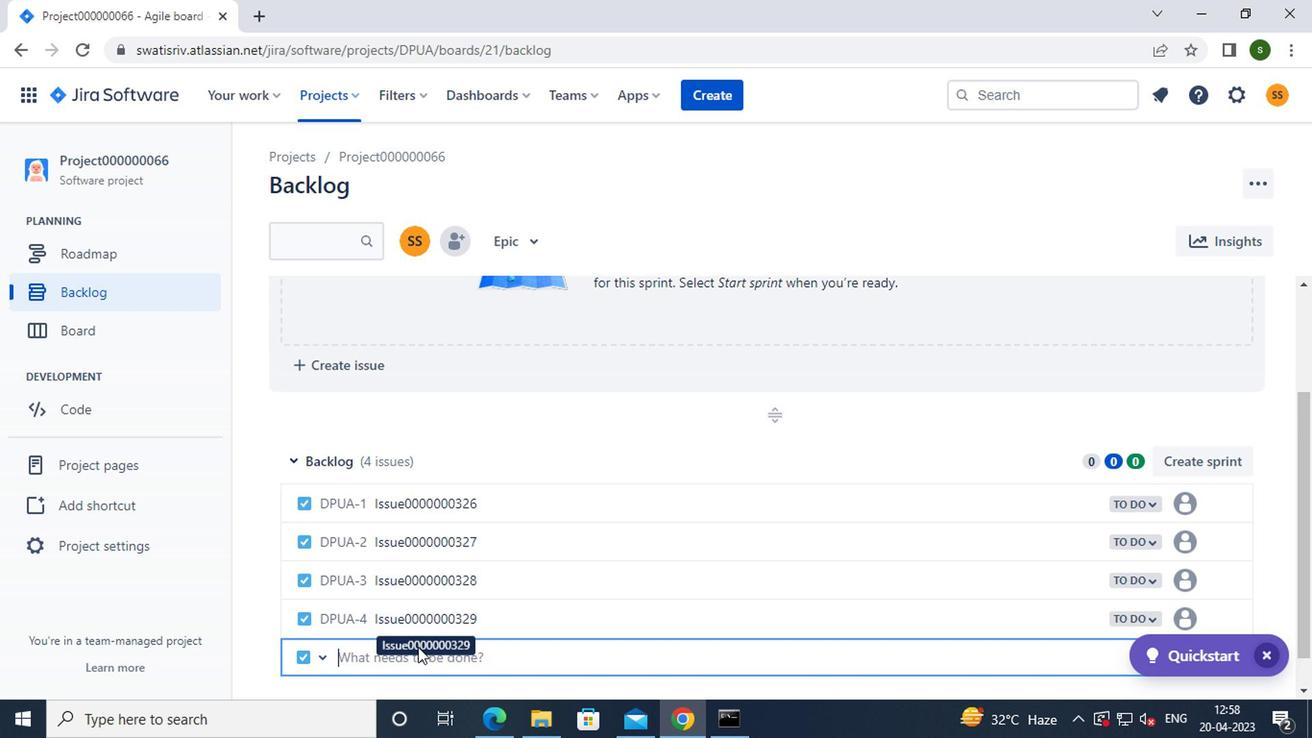 
Action: Key pressed <Key.caps_lock>i<Key.caps_lock>ssue0000000330<Key.enter>
Screenshot: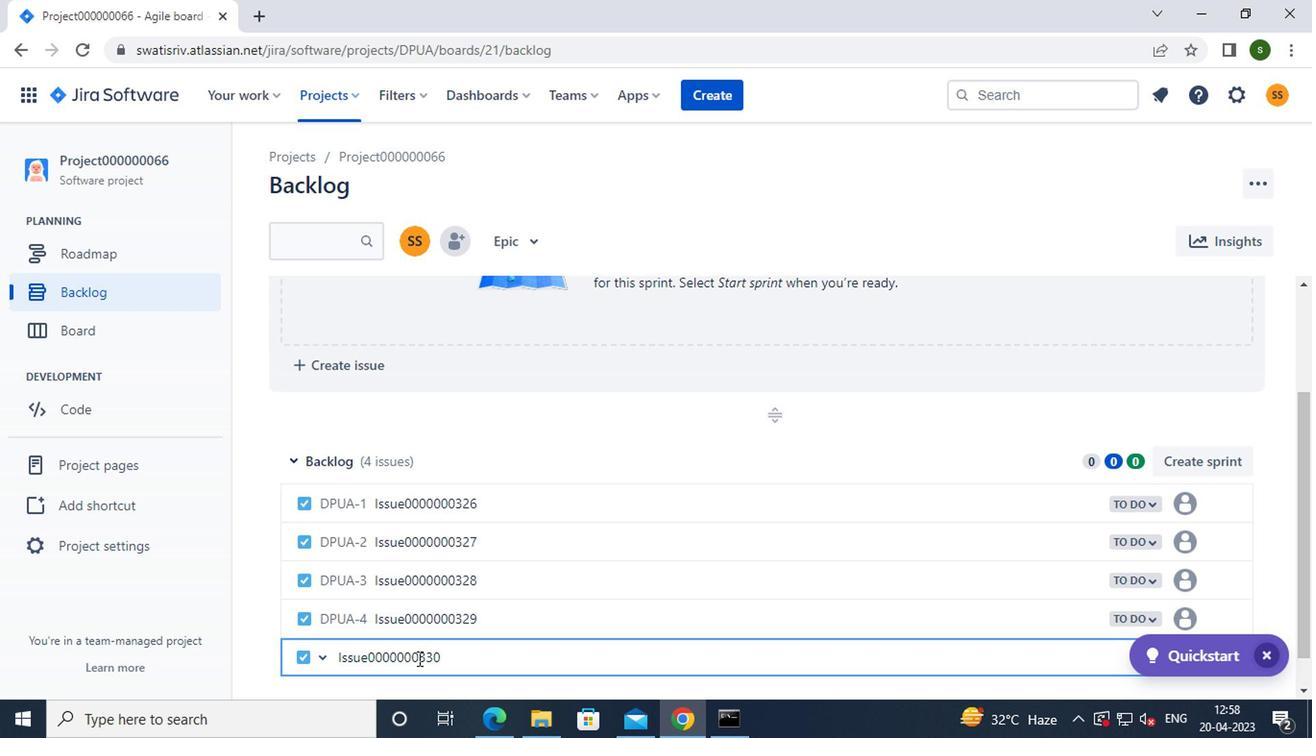 
Action: Mouse moved to (521, 402)
Screenshot: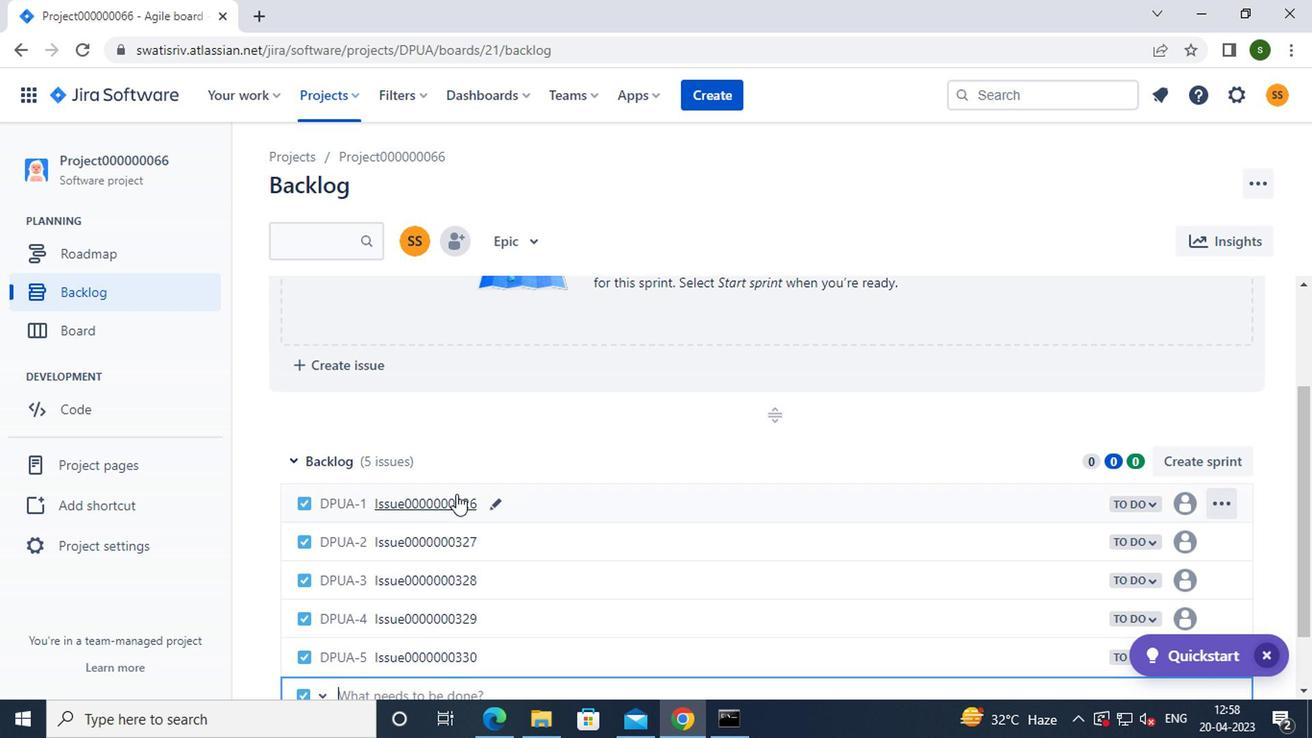 
Action: Mouse scrolled (521, 401) with delta (0, -1)
Screenshot: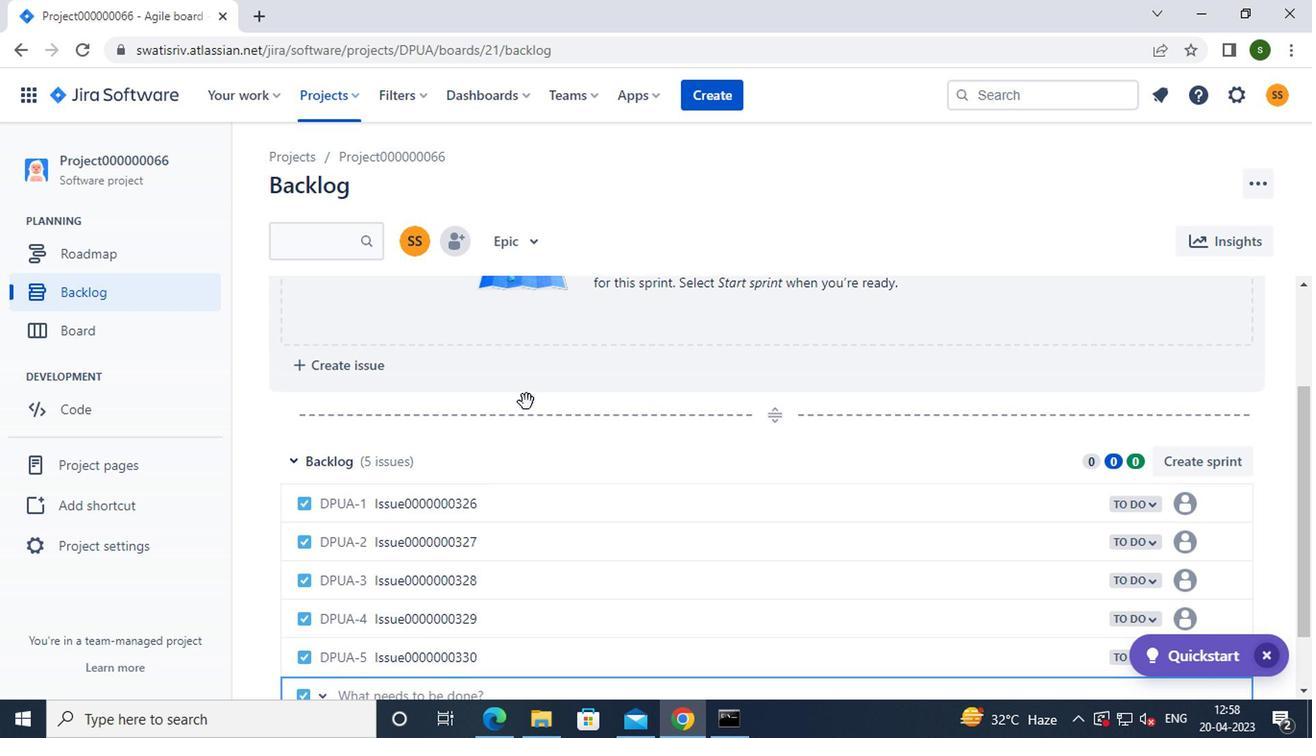 
Action: Mouse moved to (510, 646)
Screenshot: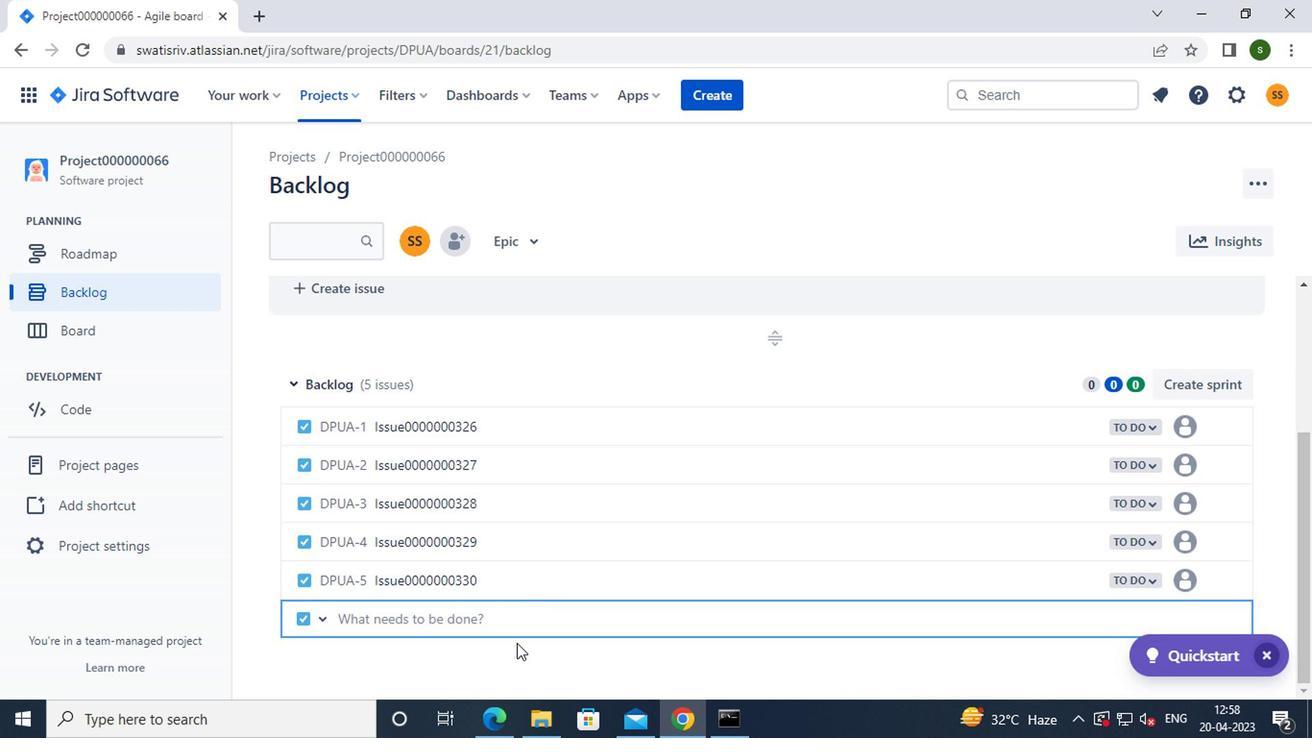 
Action: Key pressed <Key.f8>
Screenshot: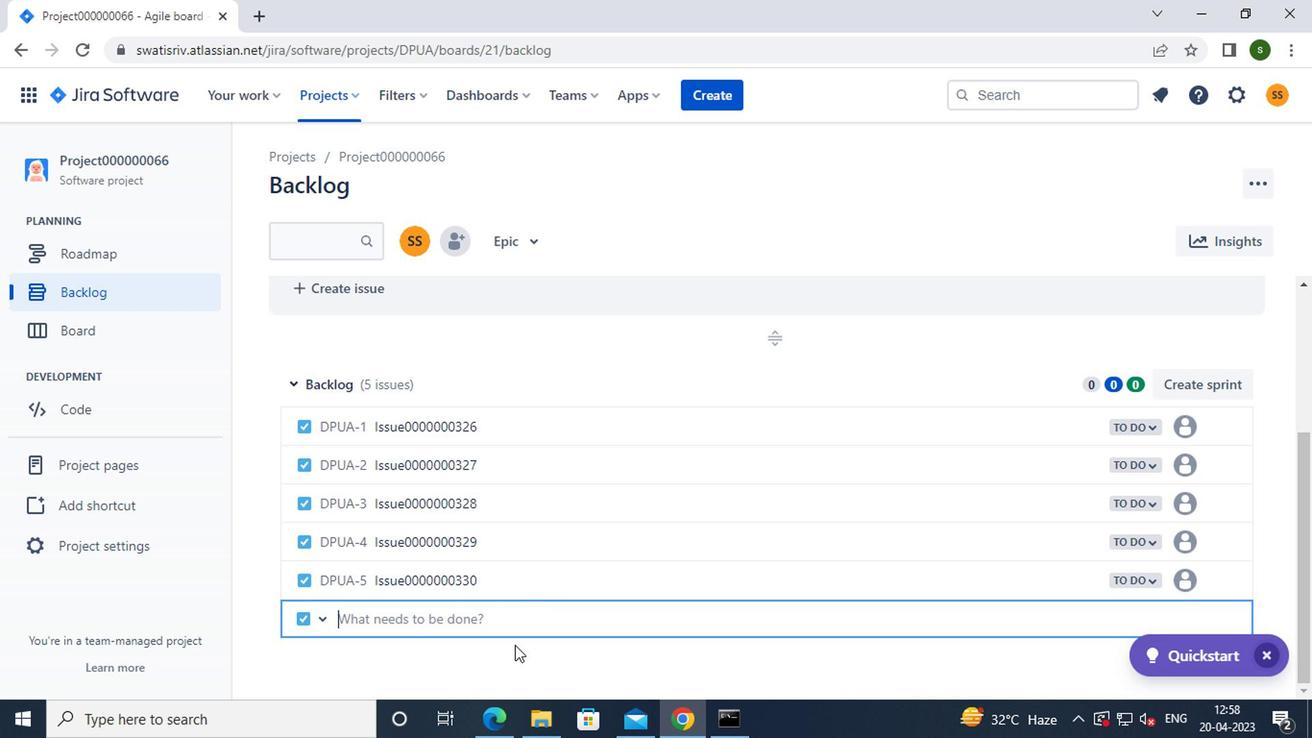 
